 Task: Add a signature Lindsay Hall containing With gratitude and sincere wishes, Lindsay Hall to email address softage.3@softage.net and add a folder Product manuals
Action: Mouse moved to (99, 127)
Screenshot: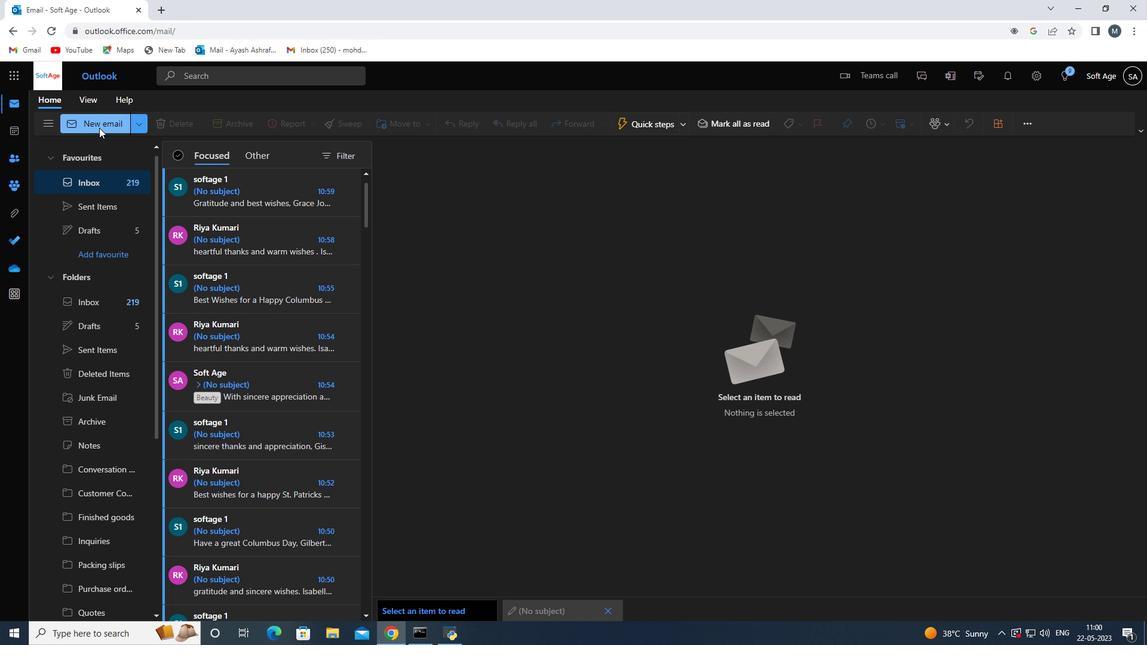 
Action: Mouse pressed left at (99, 127)
Screenshot: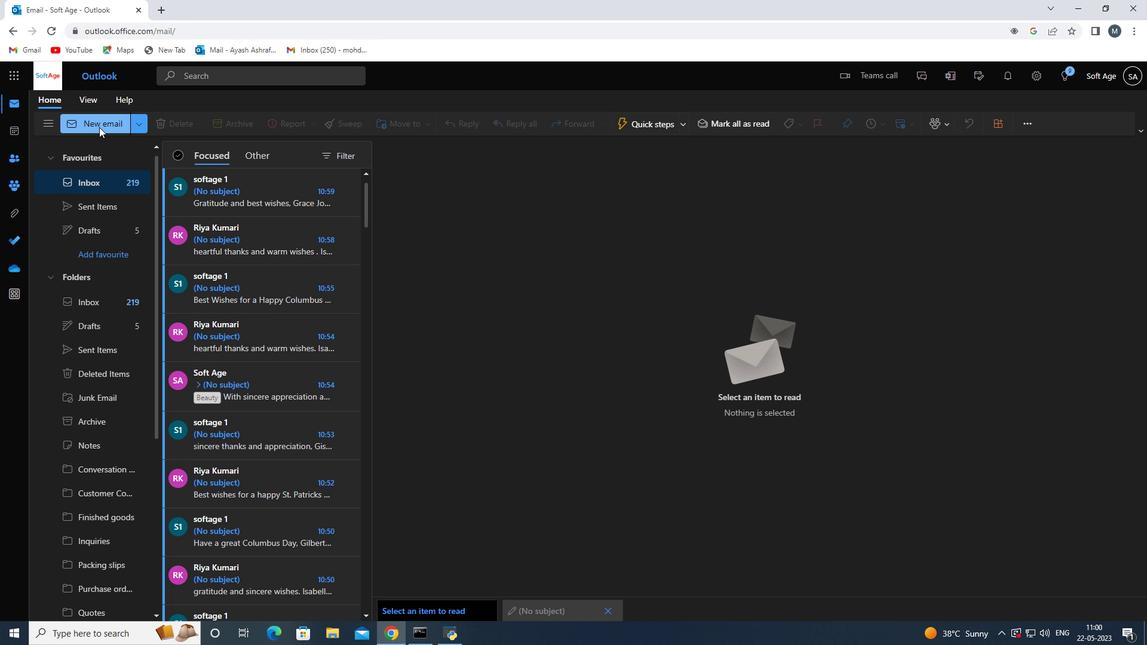 
Action: Mouse moved to (799, 130)
Screenshot: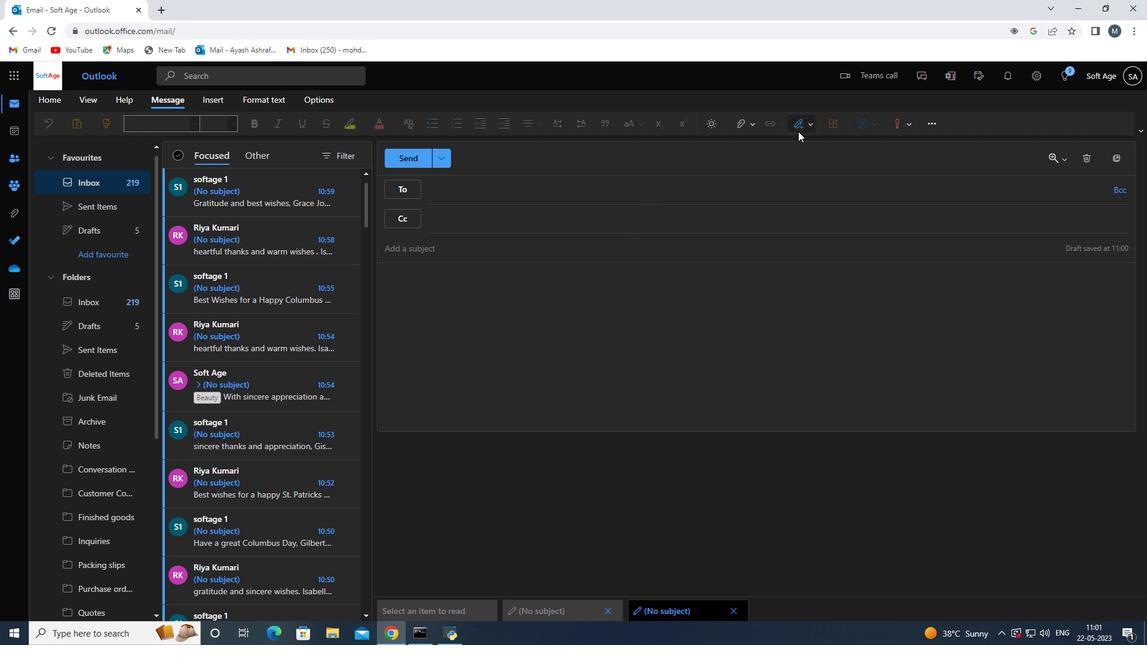 
Action: Mouse pressed left at (799, 130)
Screenshot: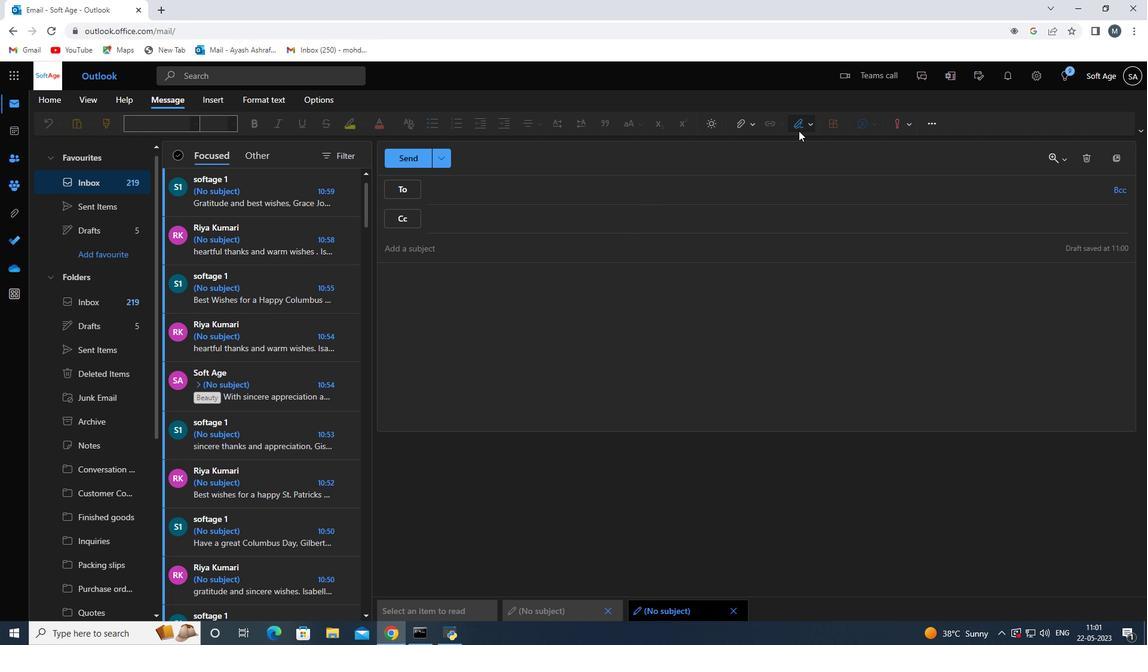 
Action: Mouse moved to (784, 169)
Screenshot: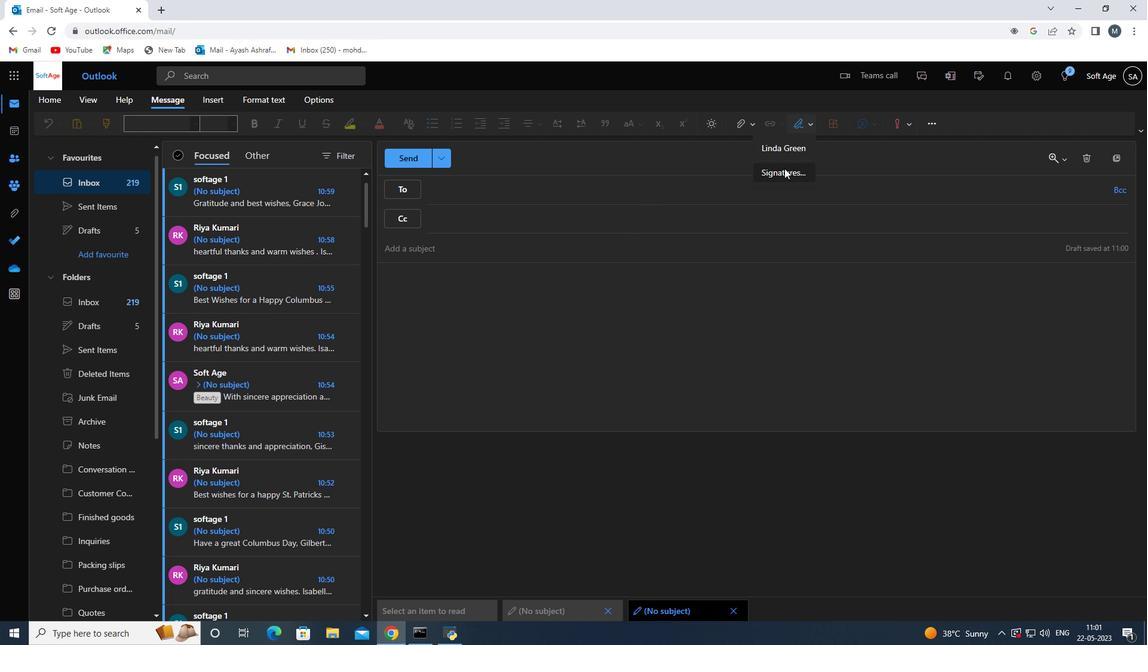 
Action: Mouse pressed left at (784, 169)
Screenshot: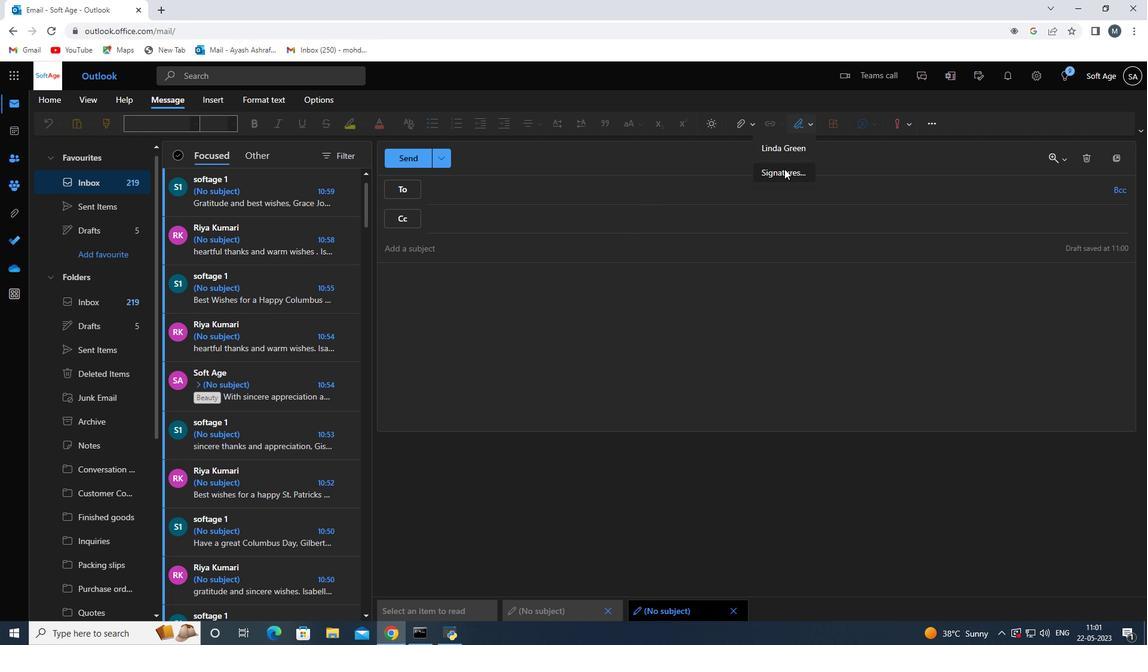 
Action: Mouse moved to (806, 218)
Screenshot: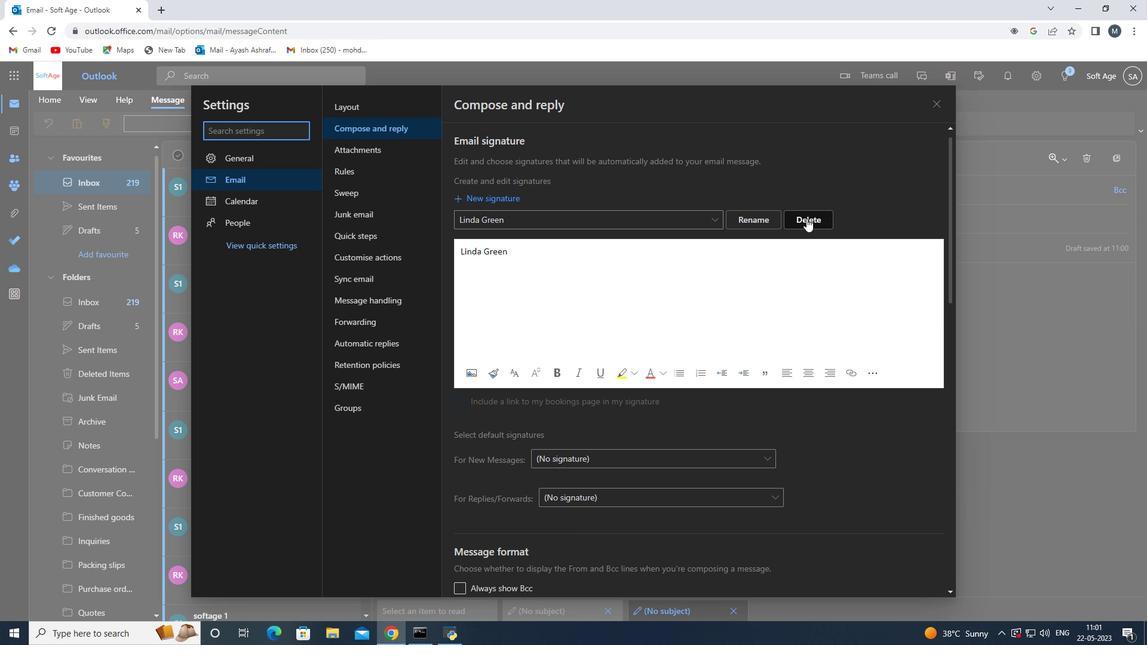 
Action: Mouse pressed left at (806, 218)
Screenshot: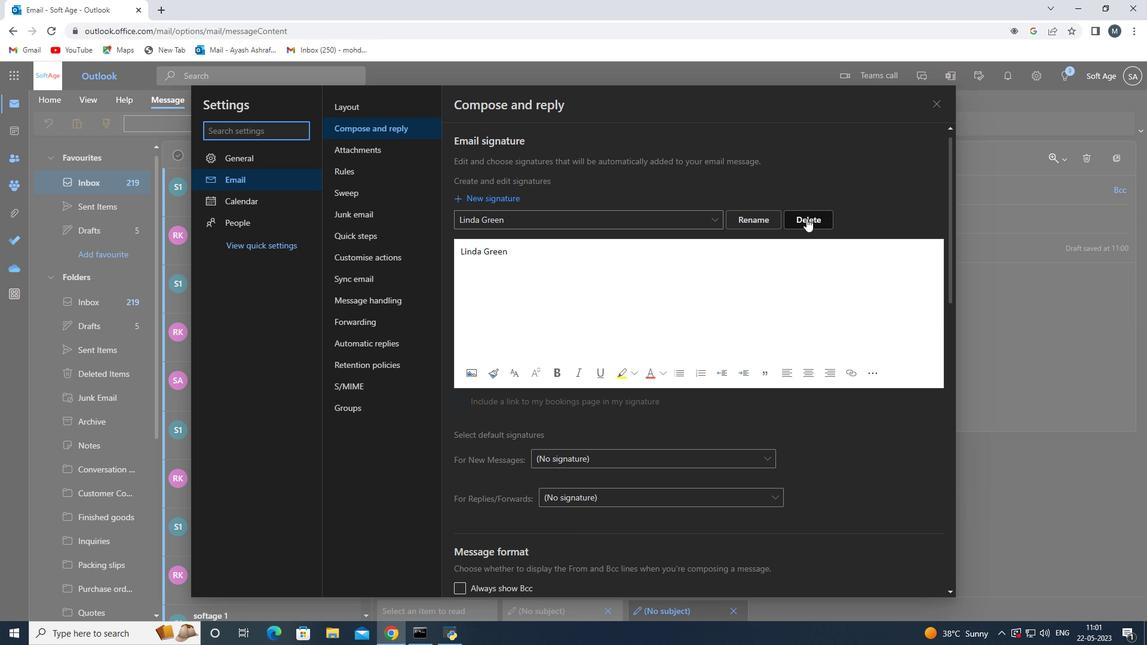 
Action: Mouse moved to (659, 216)
Screenshot: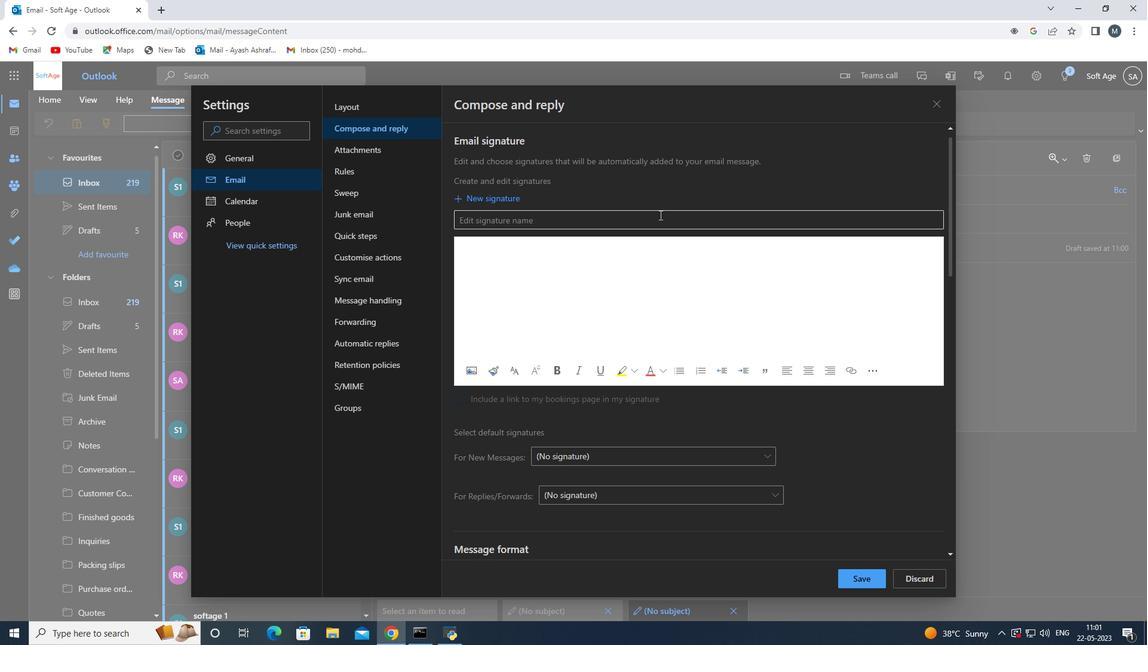 
Action: Mouse pressed left at (659, 216)
Screenshot: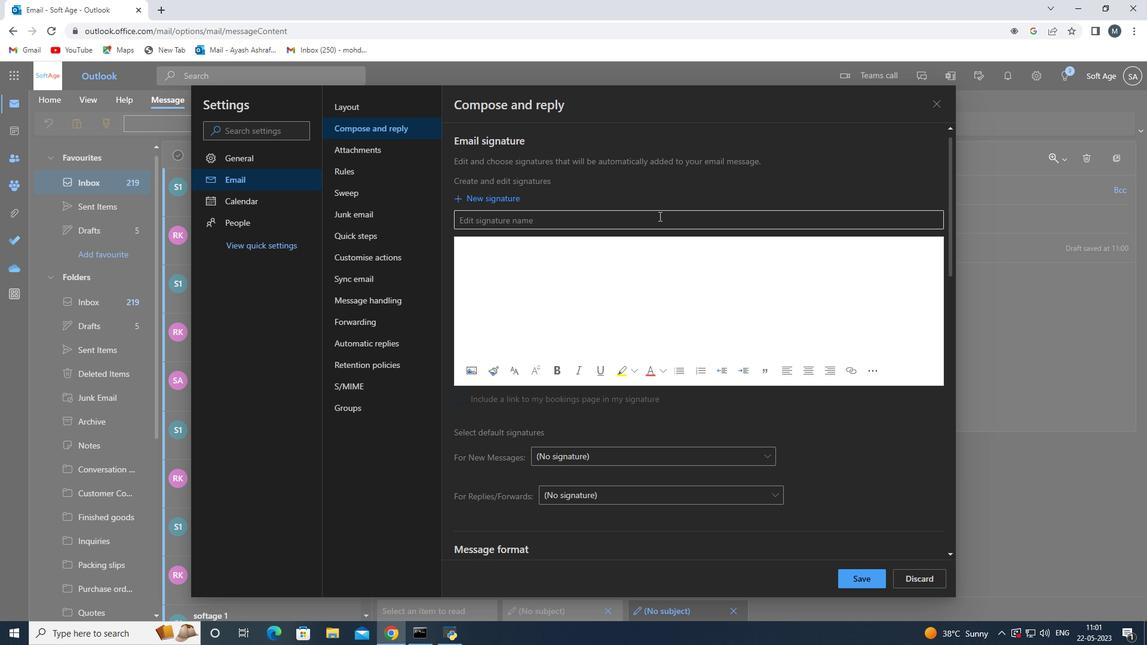 
Action: Key pressed <Key.shift>Lindsay<Key.space><Key.shift><Key.shift>Hall<Key.space>
Screenshot: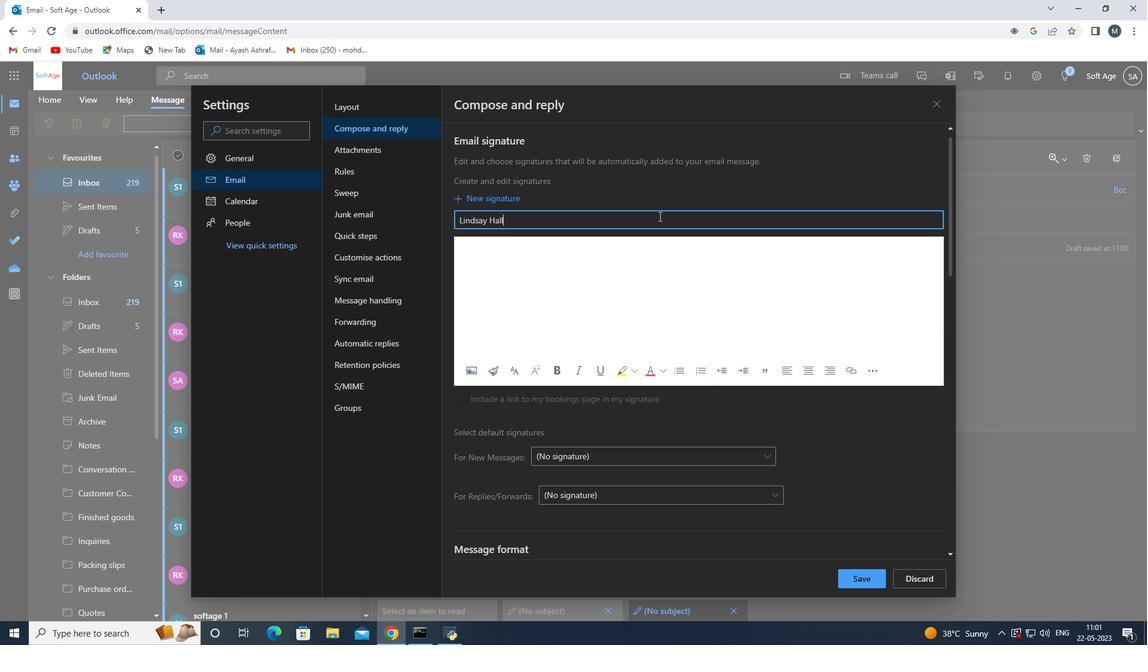 
Action: Mouse moved to (563, 270)
Screenshot: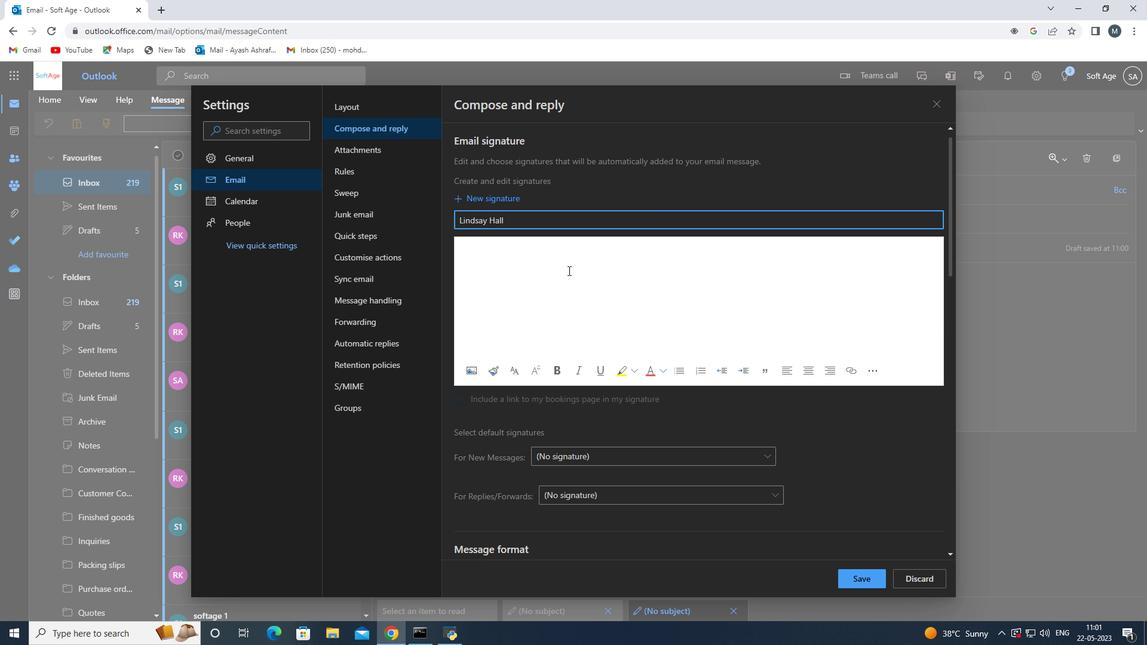 
Action: Mouse pressed left at (563, 270)
Screenshot: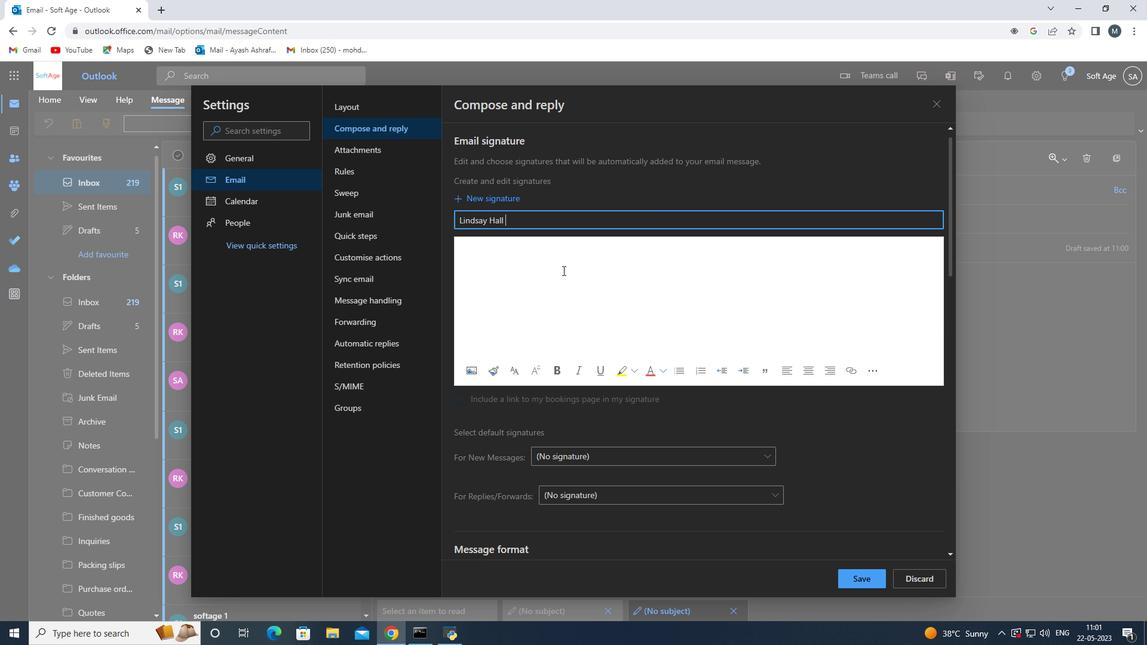 
Action: Mouse moved to (562, 270)
Screenshot: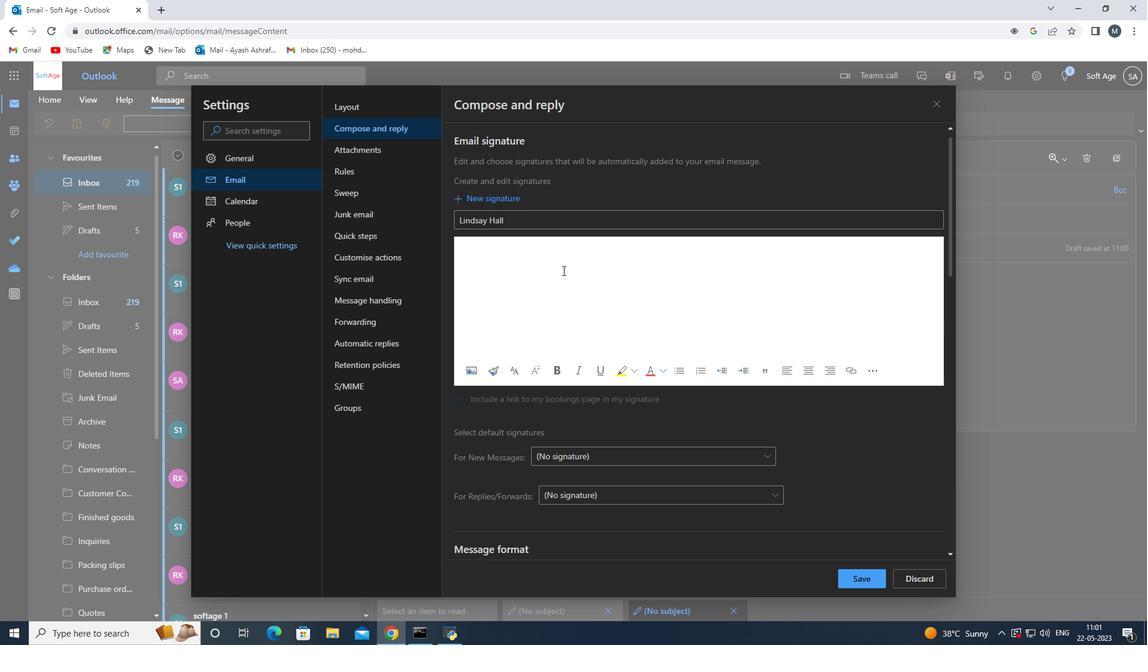 
Action: Key pressed <Key.shift>Lindsay<Key.space><Key.shift>Hall
Screenshot: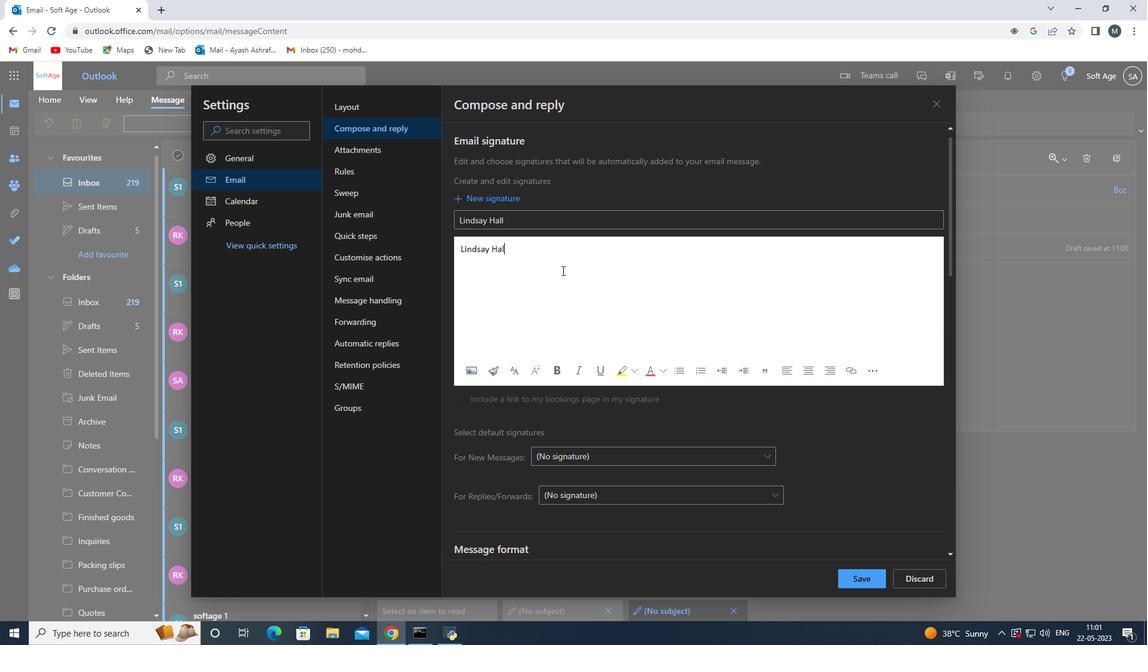 
Action: Mouse moved to (849, 571)
Screenshot: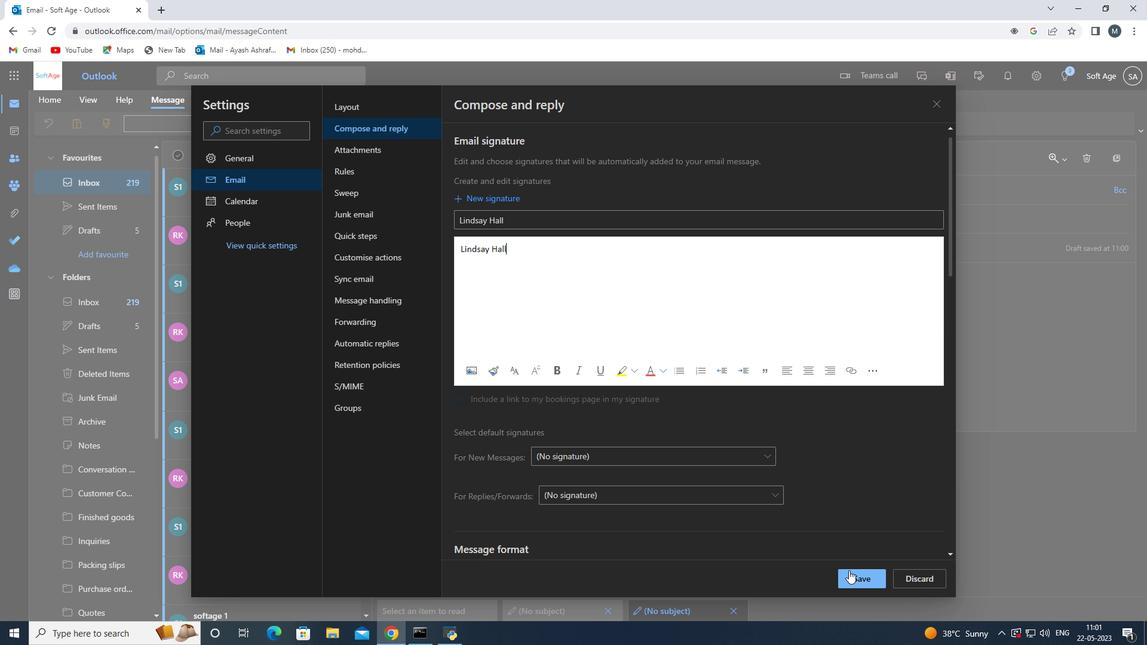 
Action: Mouse pressed left at (849, 571)
Screenshot: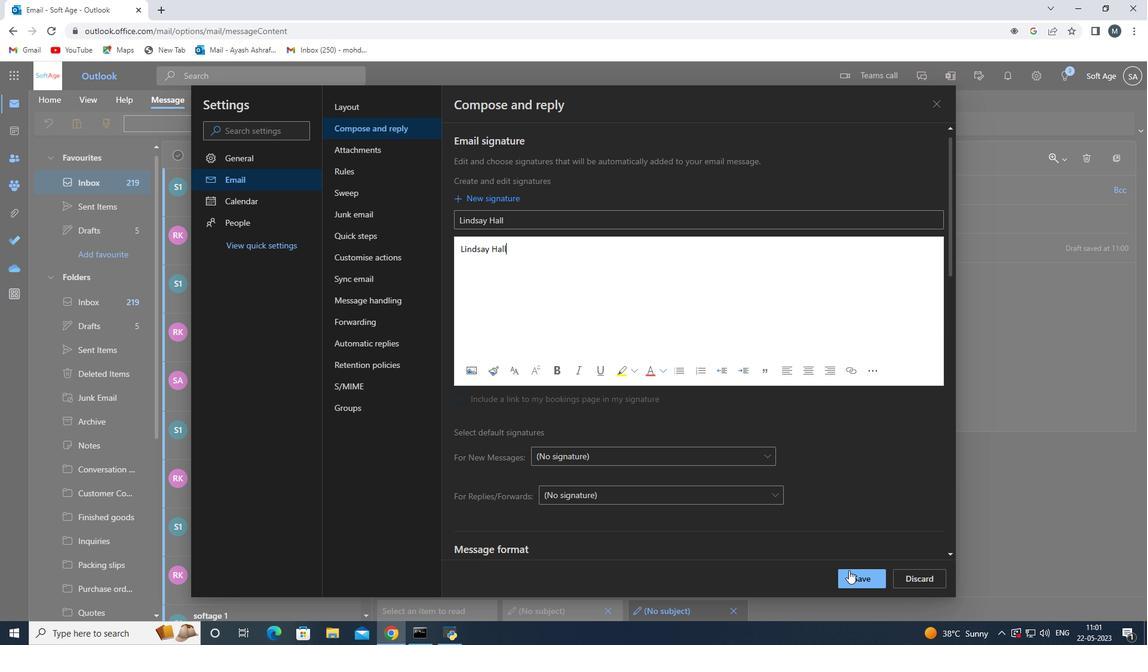
Action: Mouse moved to (938, 106)
Screenshot: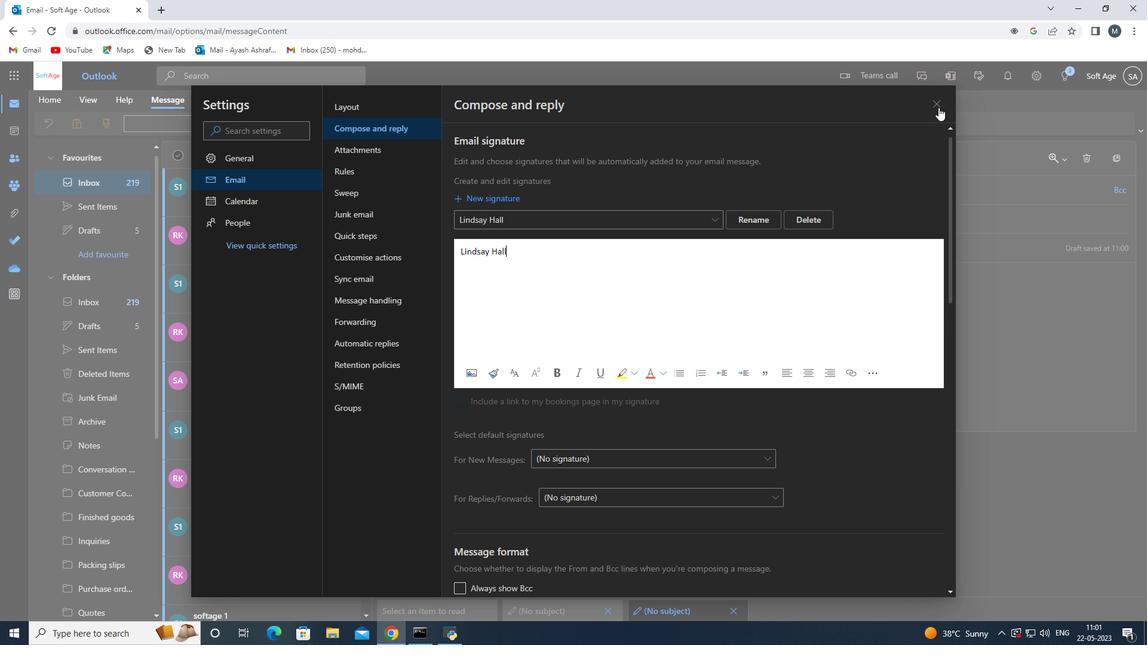 
Action: Mouse pressed left at (938, 106)
Screenshot: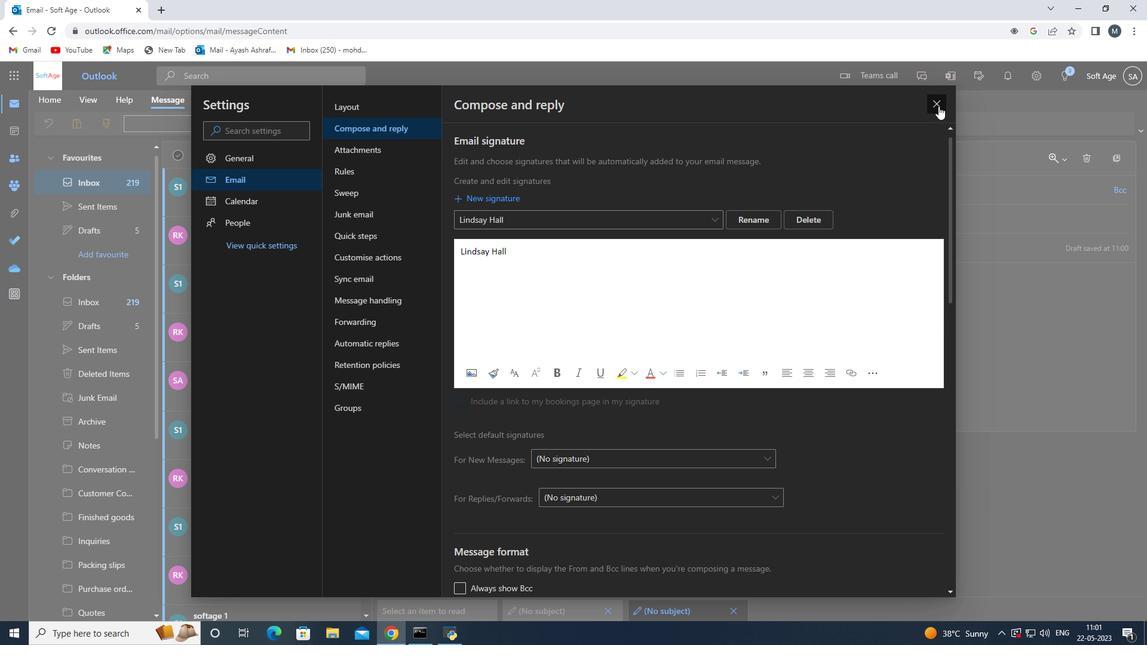 
Action: Mouse moved to (450, 282)
Screenshot: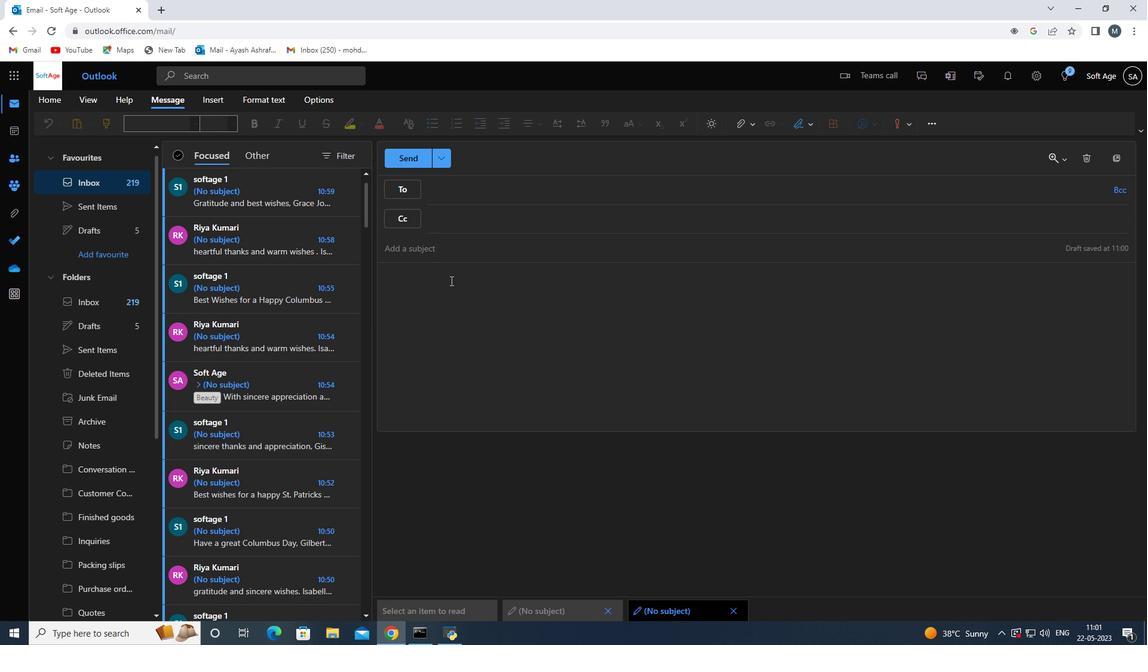 
Action: Mouse pressed left at (450, 282)
Screenshot: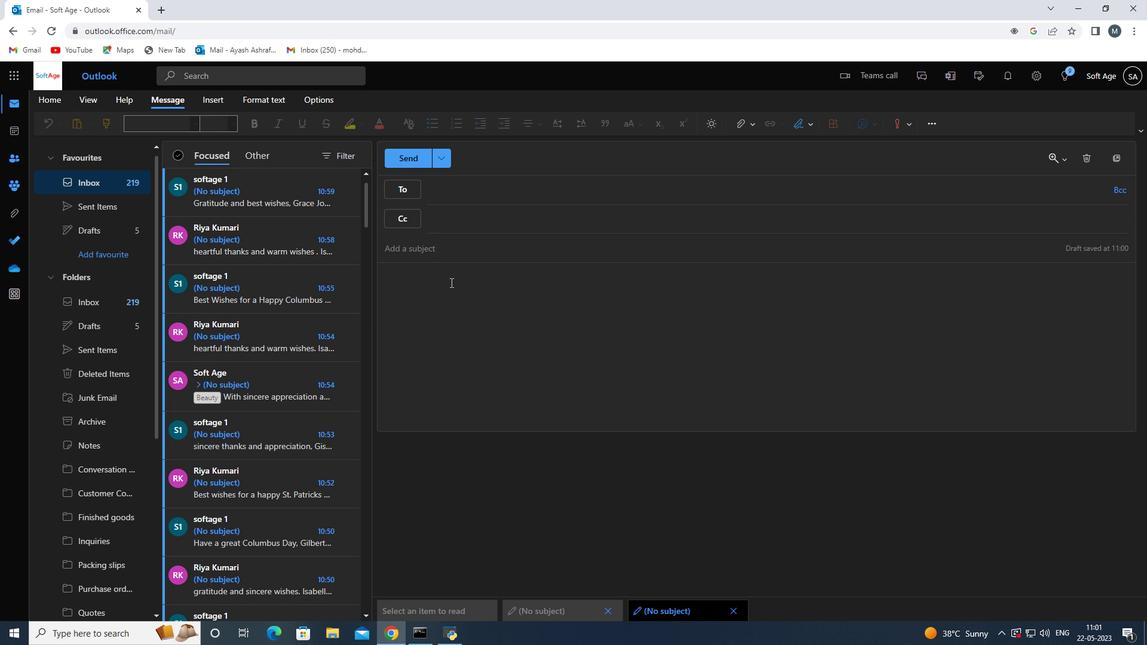 
Action: Key pressed <Key.shift>With<Key.space>gratiti<Key.backspace>ude<Key.space>and<Key.space>sincere<Key.space>wishes<Key.space>
Screenshot: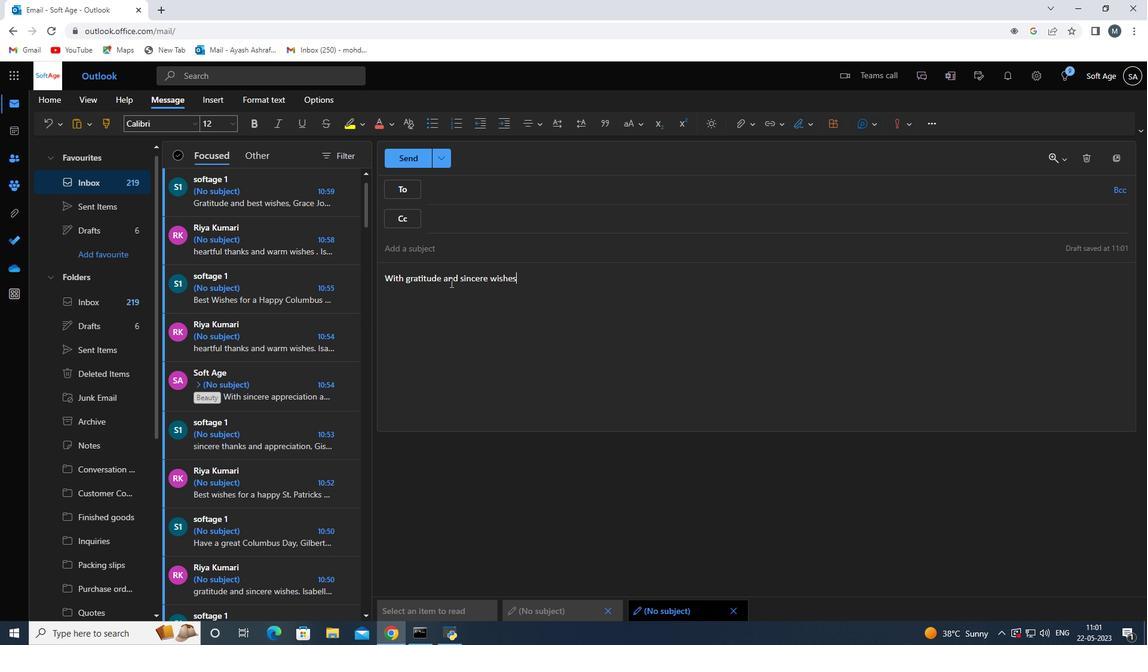 
Action: Mouse moved to (574, 313)
Screenshot: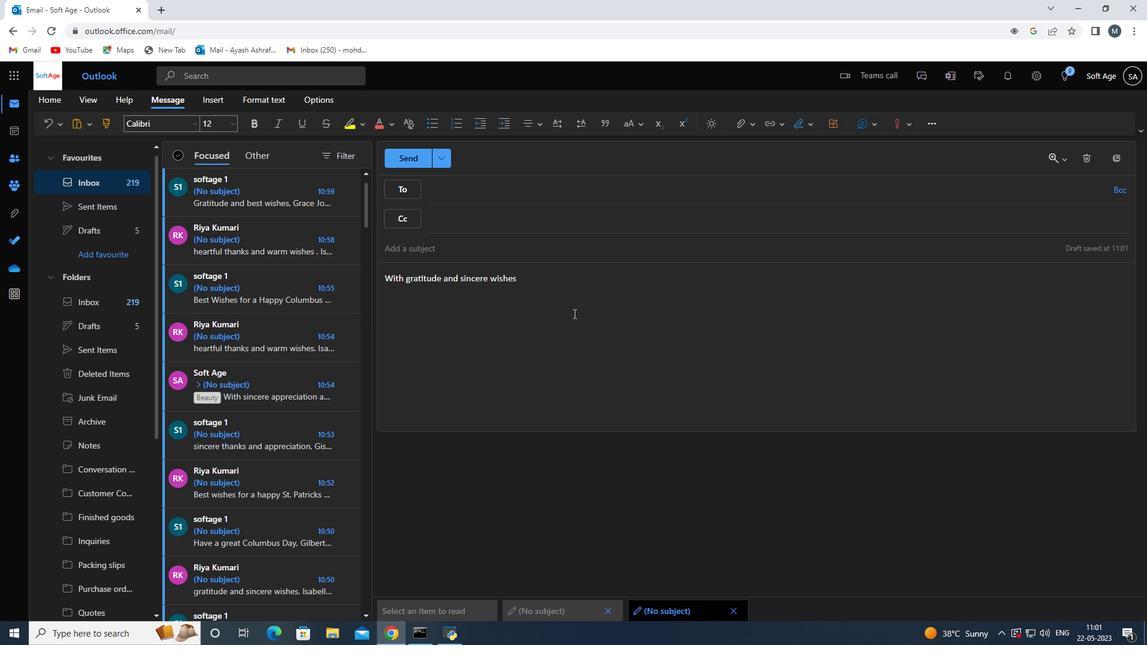
Action: Key pressed <Key.enter>
Screenshot: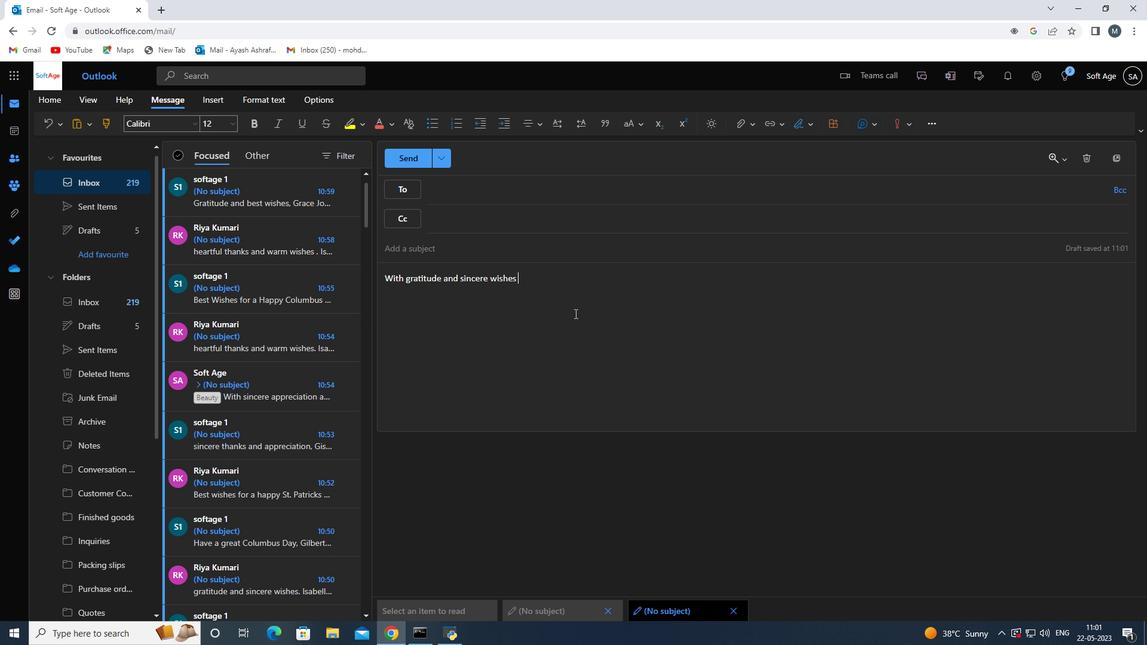 
Action: Mouse moved to (802, 128)
Screenshot: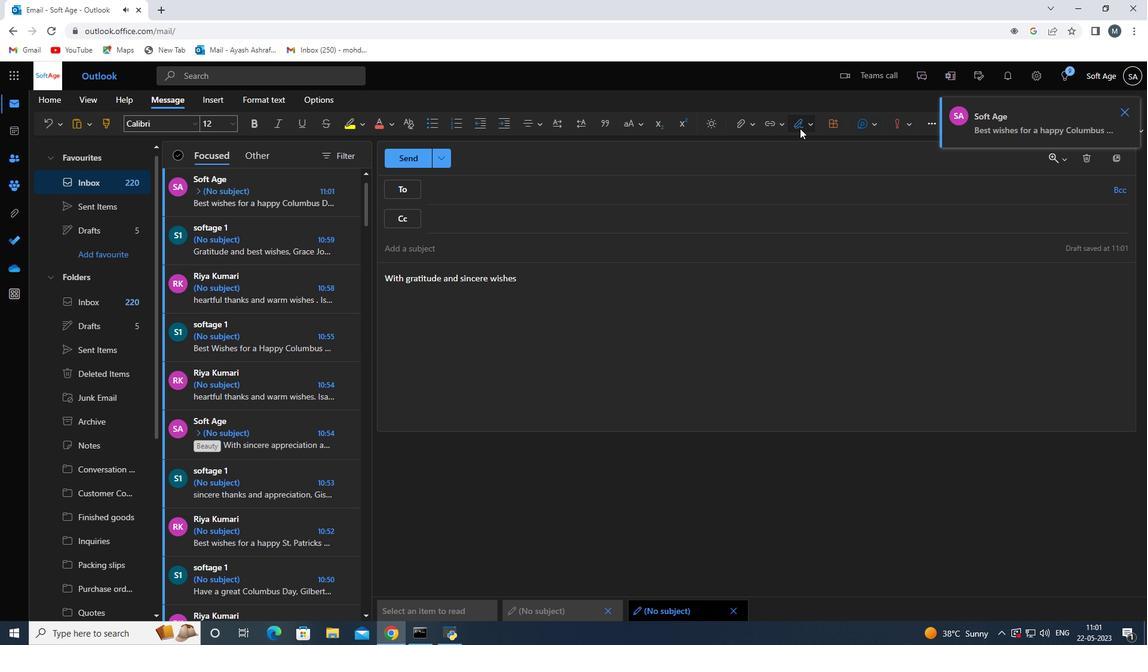 
Action: Mouse pressed left at (802, 128)
Screenshot: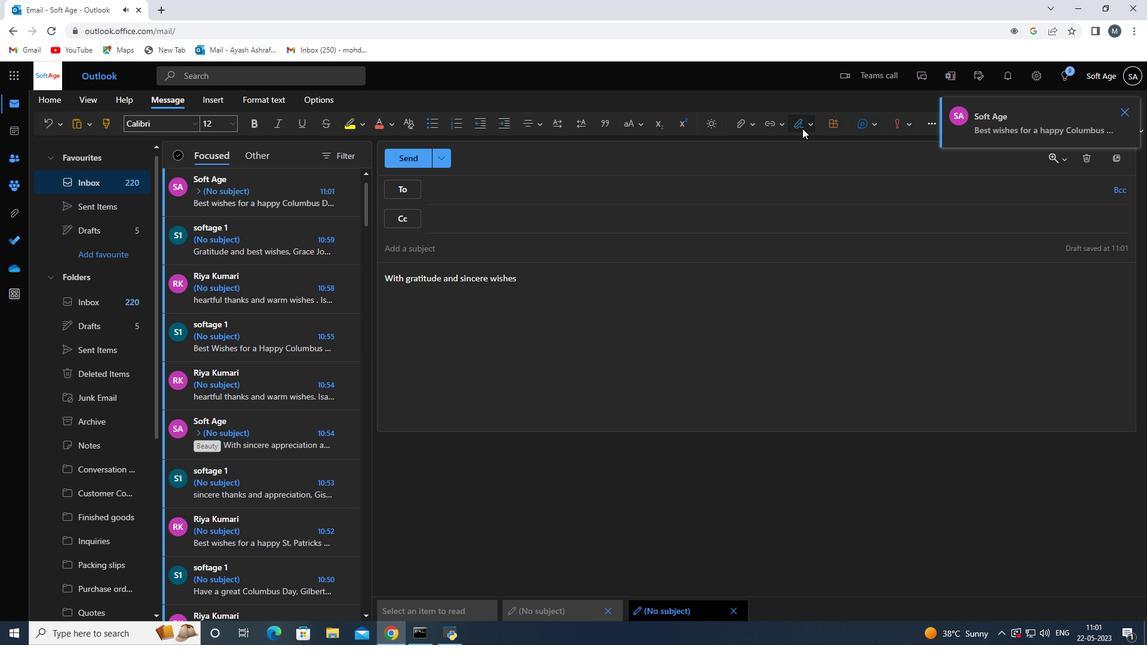 
Action: Mouse moved to (788, 147)
Screenshot: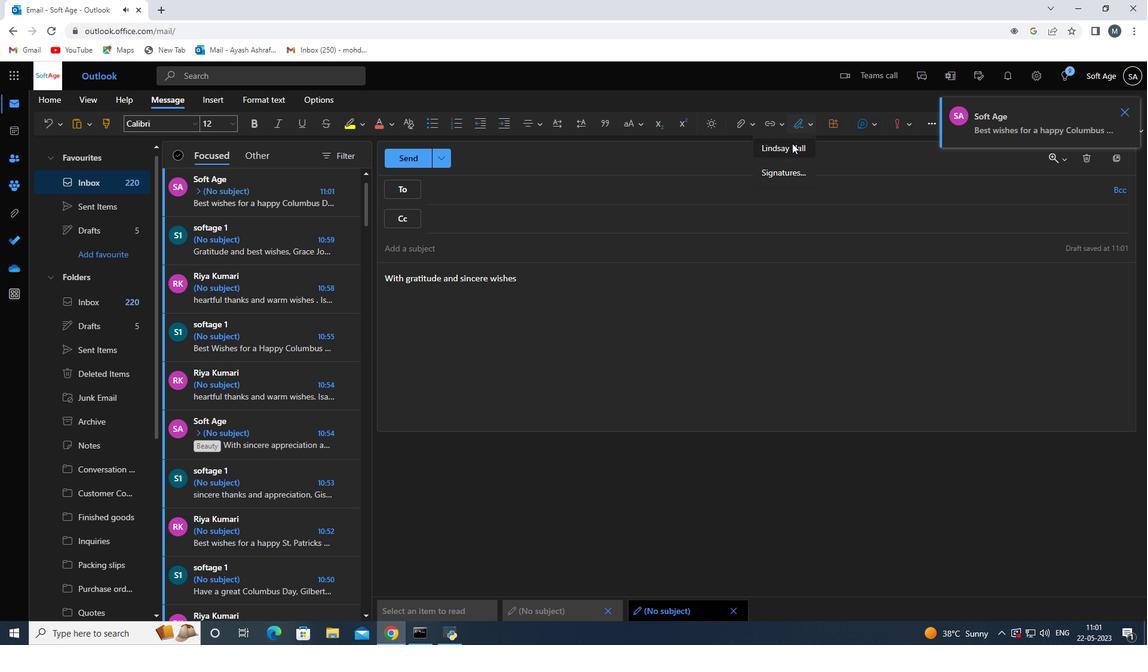 
Action: Mouse pressed left at (788, 147)
Screenshot: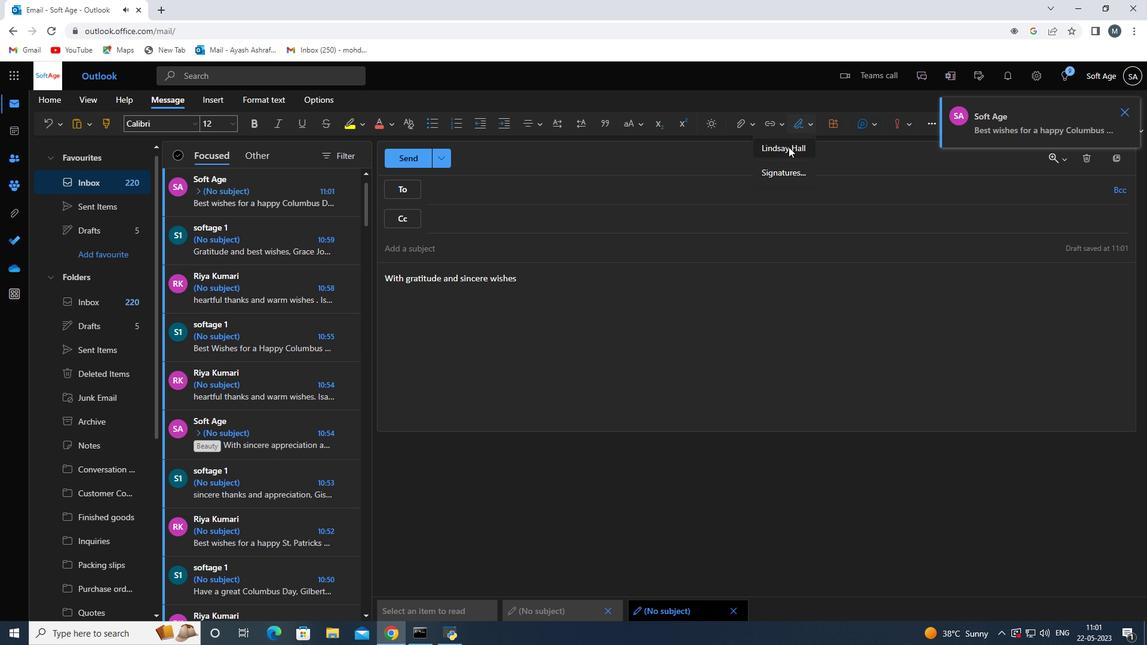 
Action: Mouse moved to (488, 190)
Screenshot: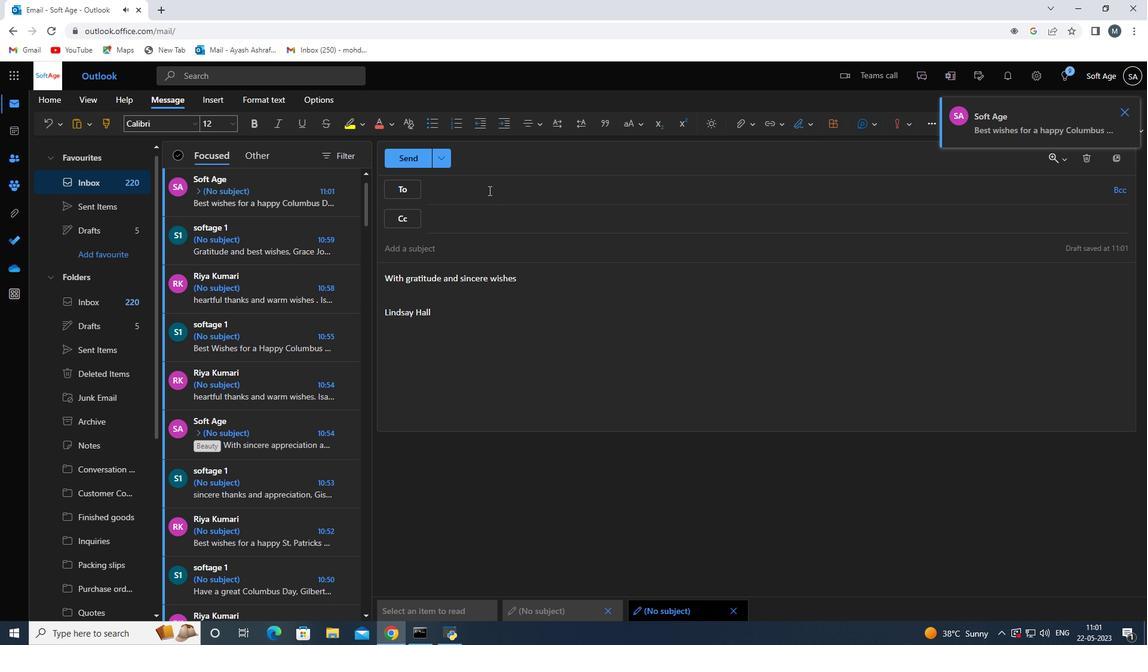 
Action: Mouse pressed left at (488, 190)
Screenshot: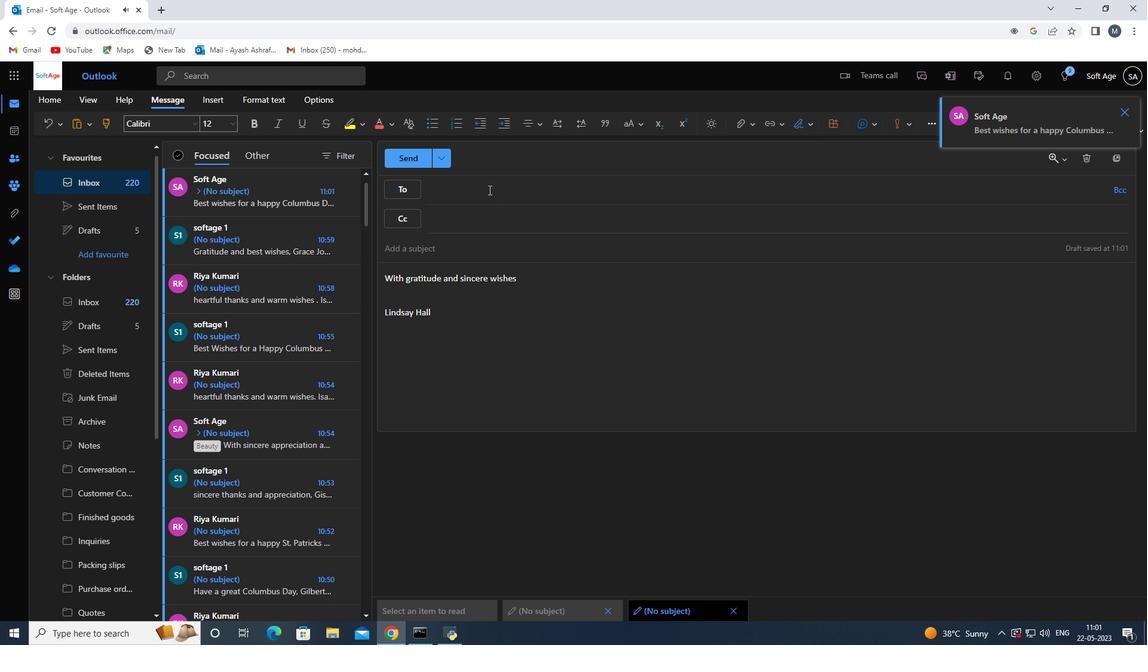 
Action: Key pressed softage.3<Key.shift>@softage.m<Key.backspace>net
Screenshot: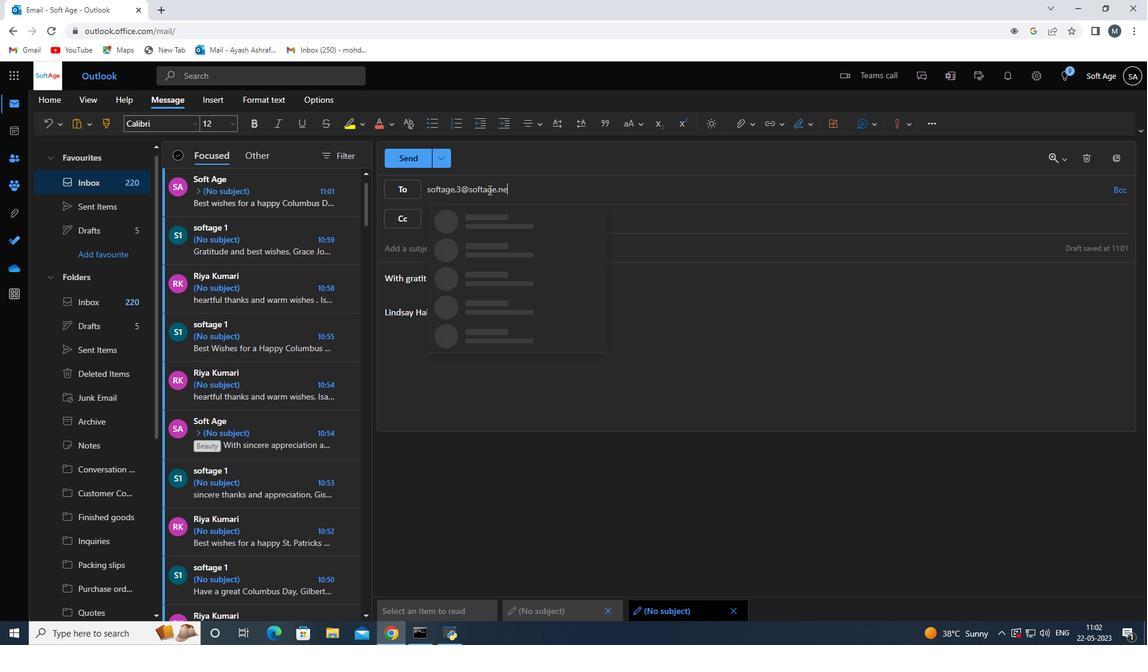 
Action: Mouse moved to (531, 227)
Screenshot: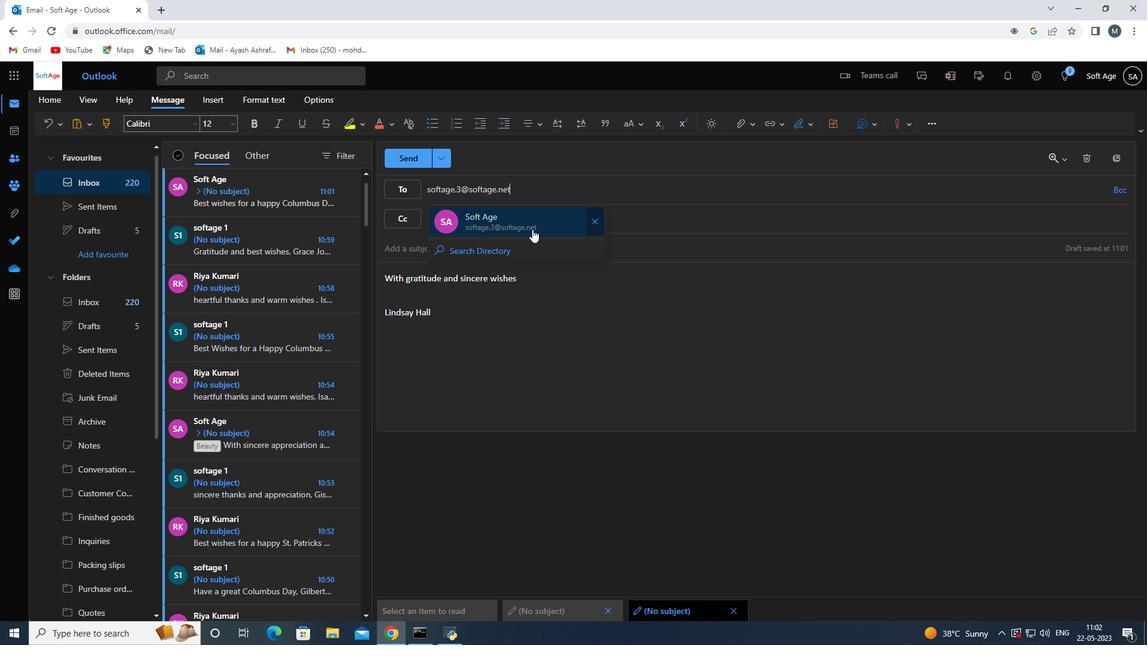 
Action: Mouse pressed left at (531, 227)
Screenshot: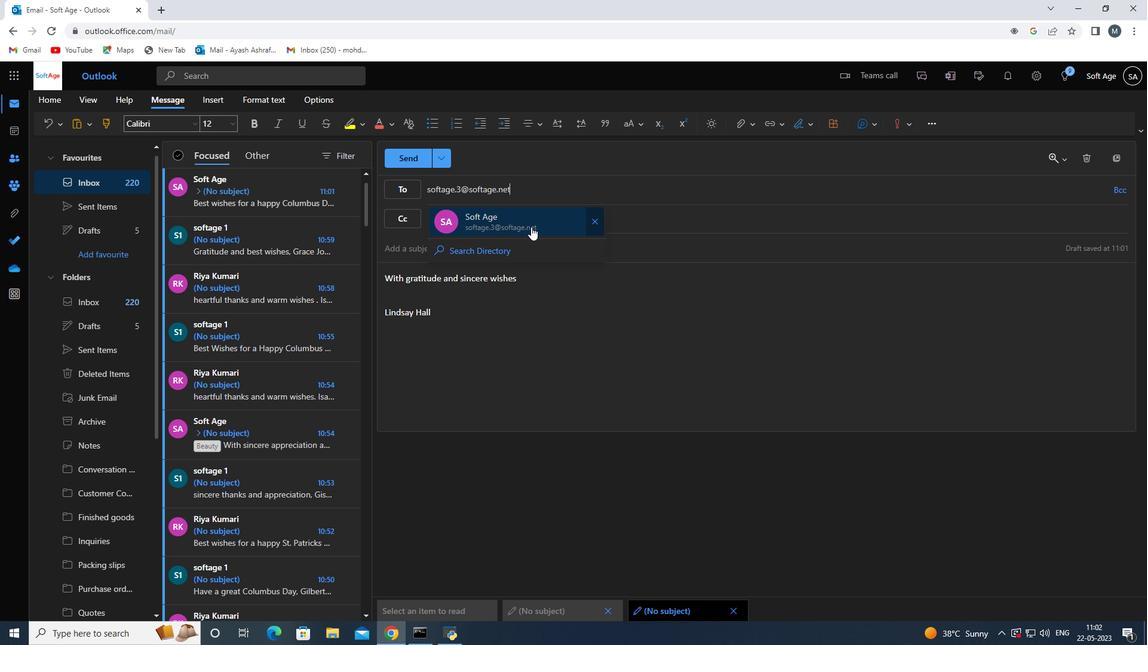 
Action: Mouse moved to (91, 493)
Screenshot: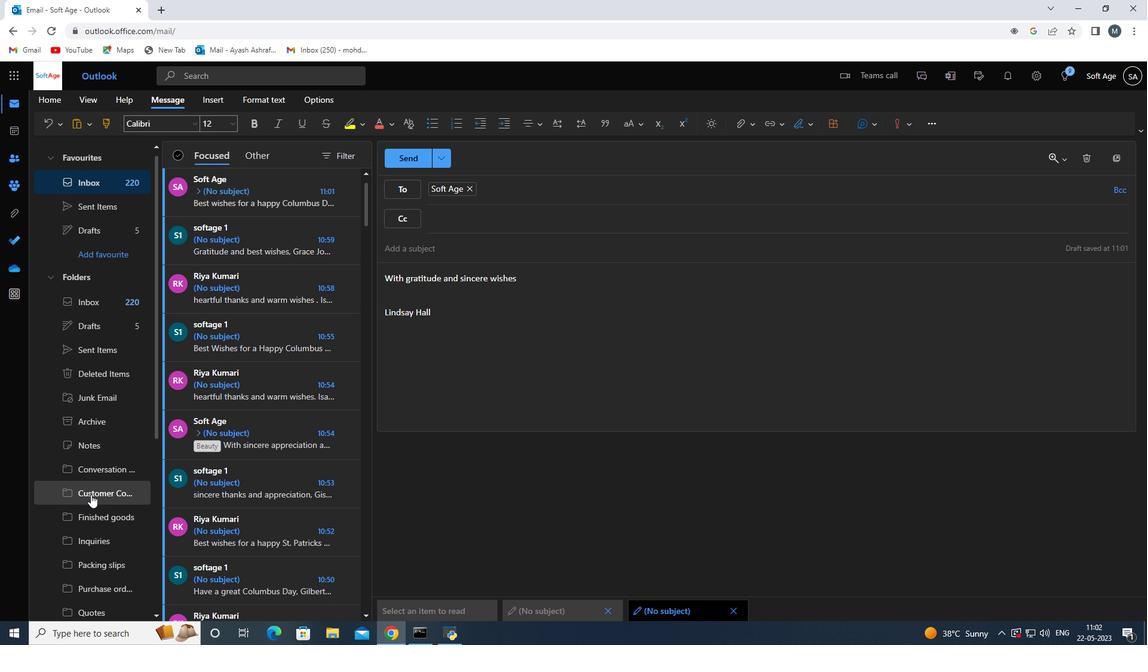 
Action: Mouse scrolled (91, 493) with delta (0, 0)
Screenshot: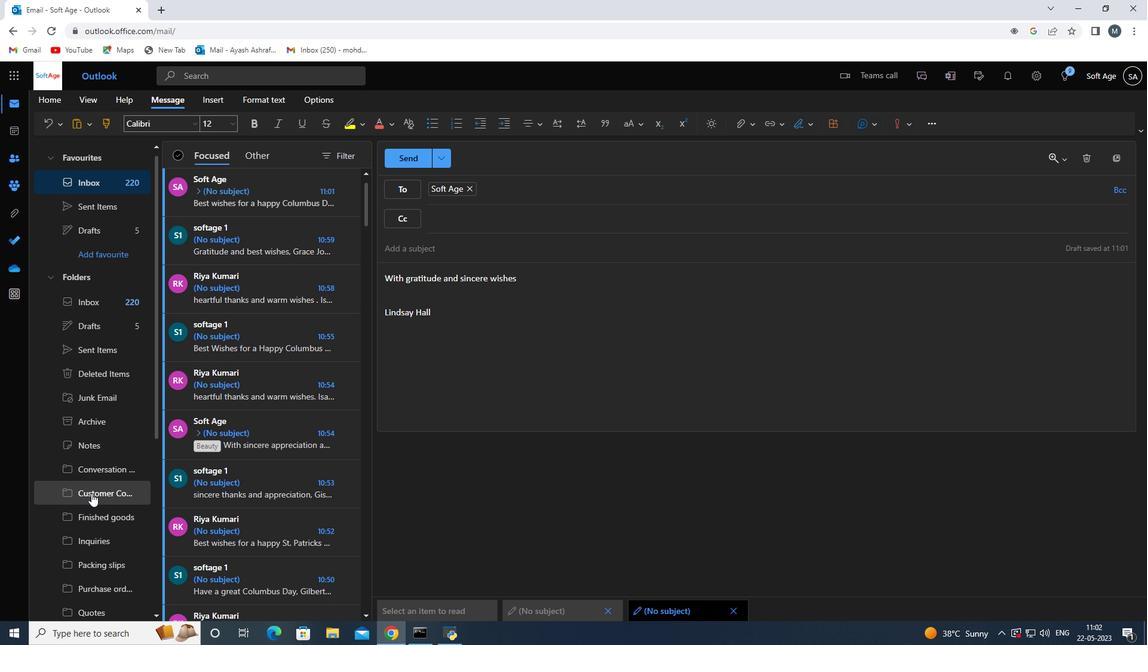 
Action: Mouse scrolled (91, 493) with delta (0, 0)
Screenshot: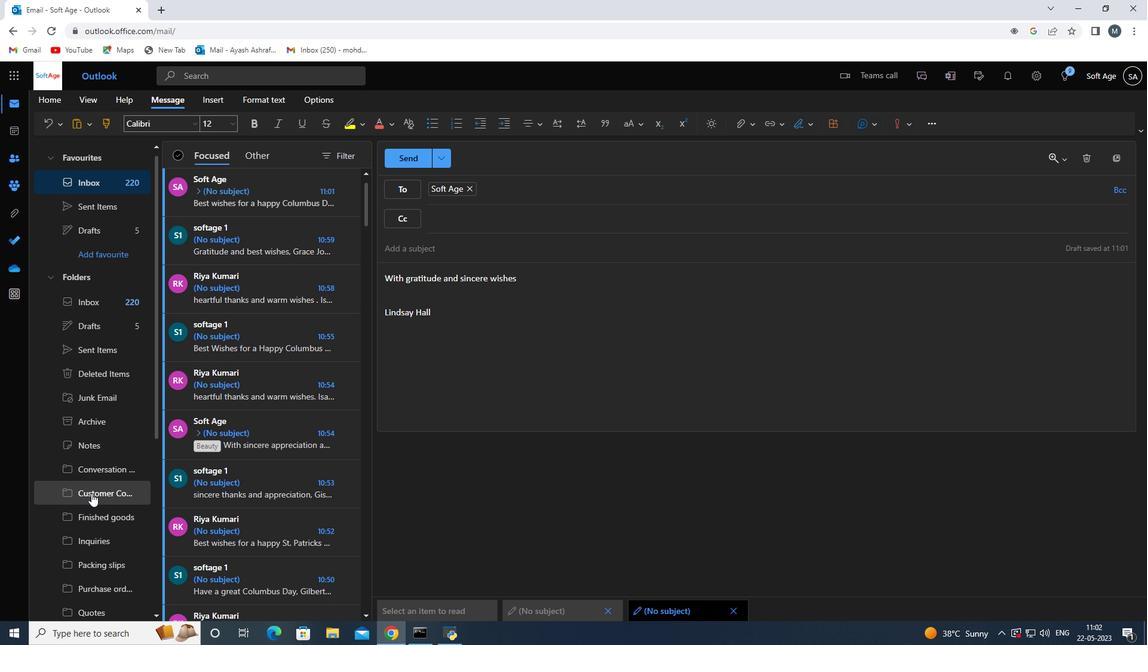 
Action: Mouse moved to (91, 494)
Screenshot: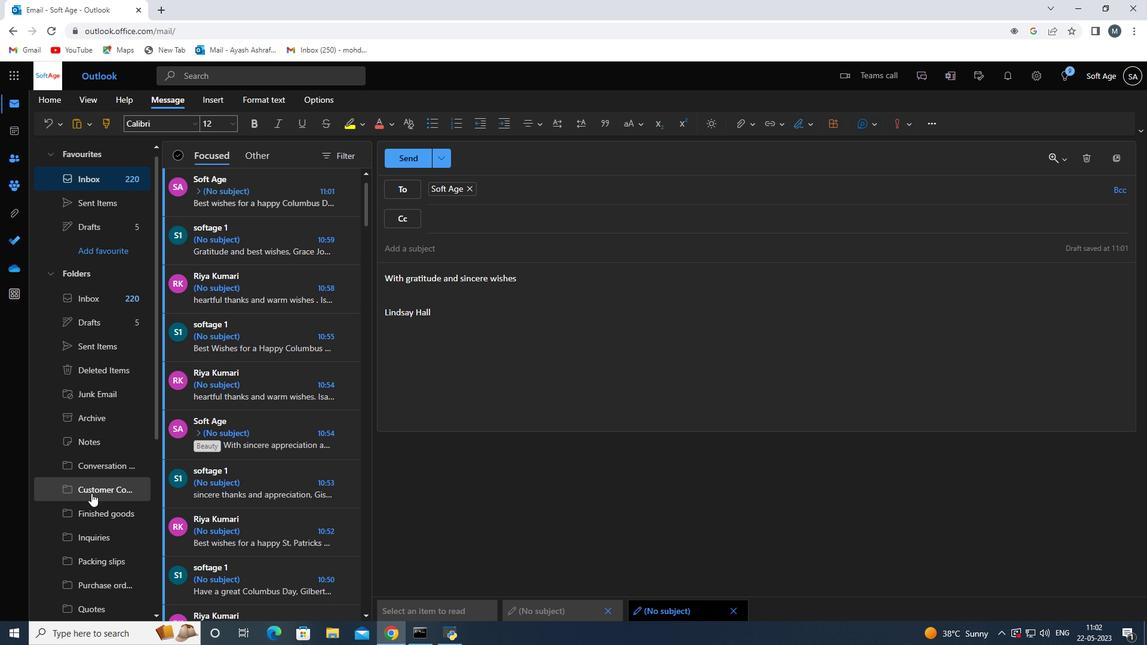 
Action: Mouse scrolled (91, 493) with delta (0, 0)
Screenshot: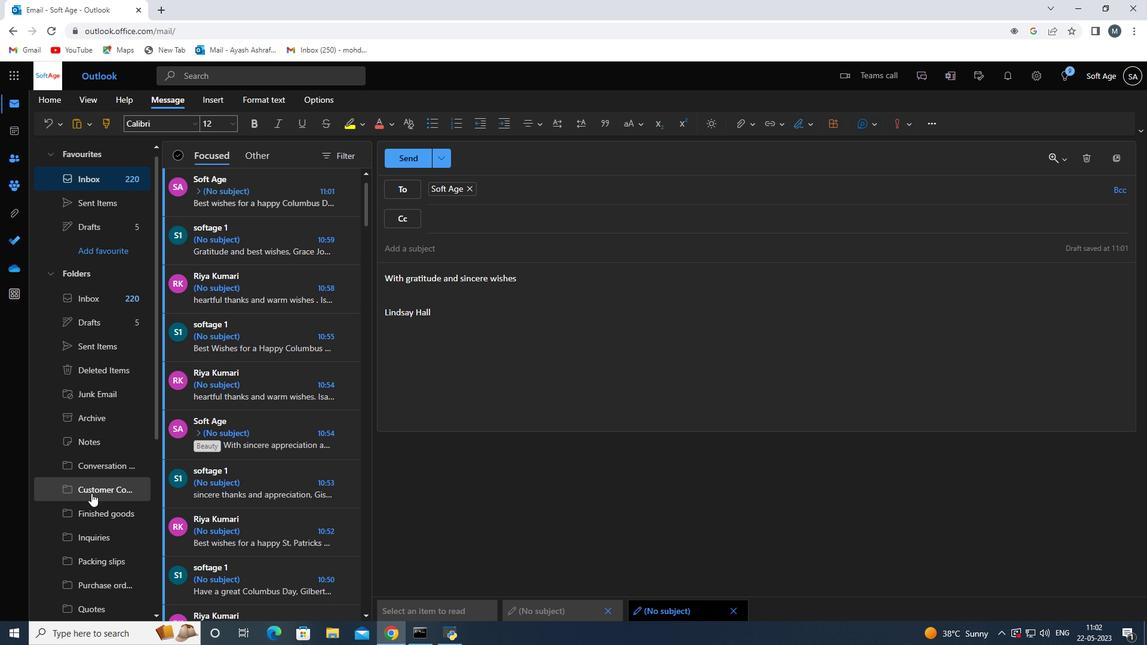 
Action: Mouse moved to (91, 494)
Screenshot: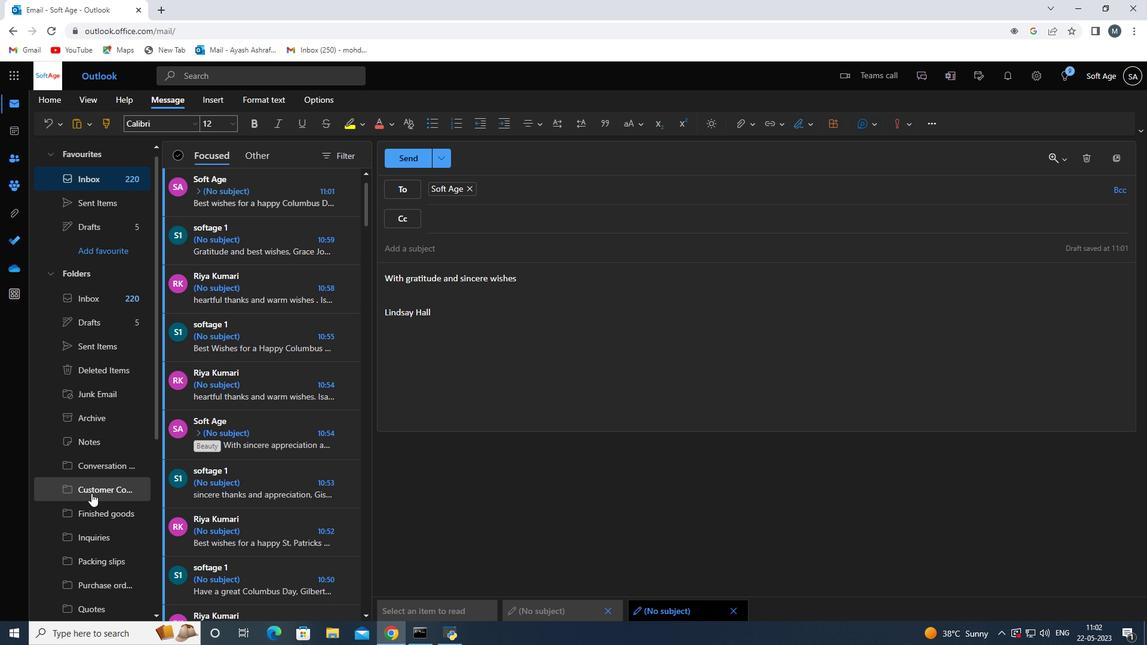 
Action: Mouse scrolled (91, 493) with delta (0, 0)
Screenshot: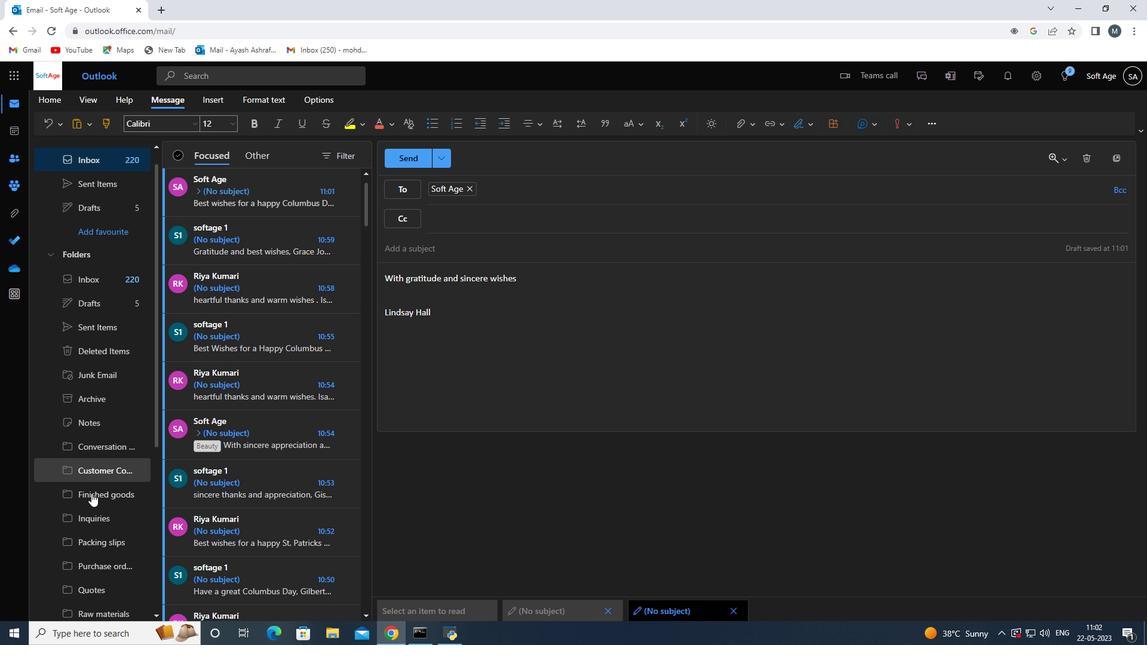 
Action: Mouse moved to (92, 495)
Screenshot: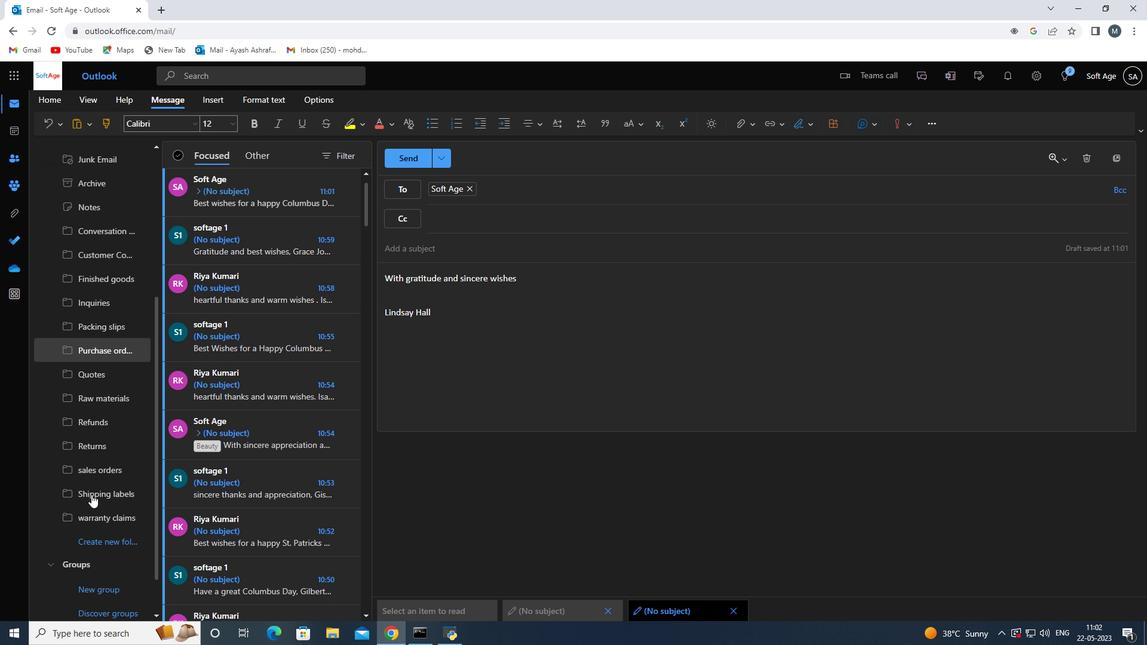 
Action: Mouse scrolled (92, 494) with delta (0, 0)
Screenshot: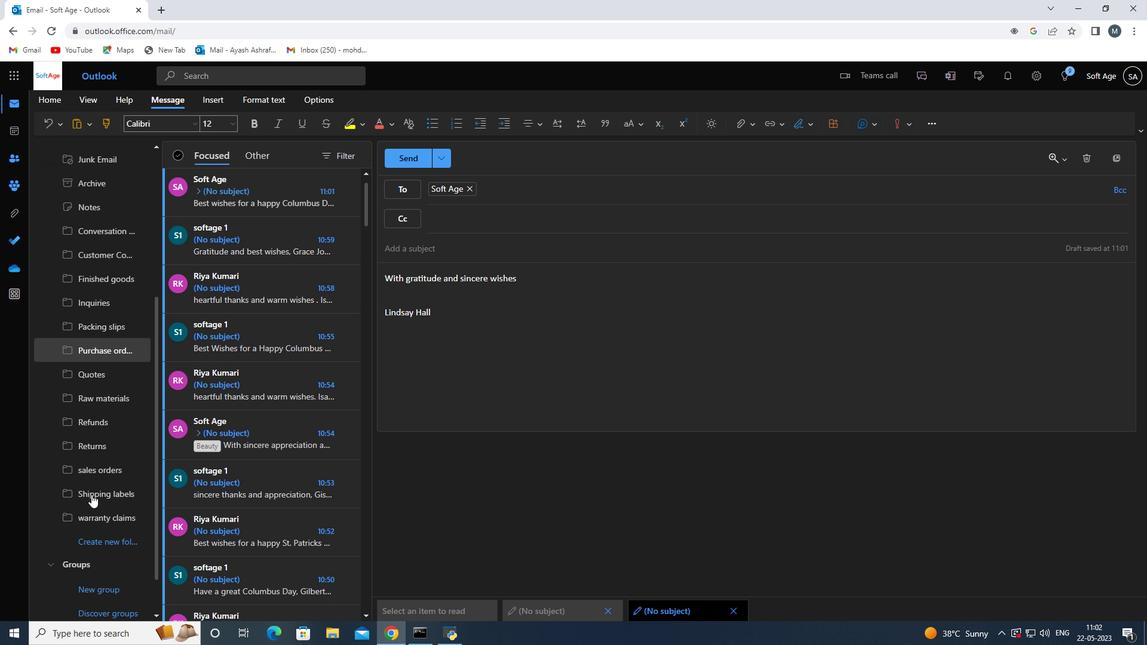 
Action: Mouse moved to (93, 496)
Screenshot: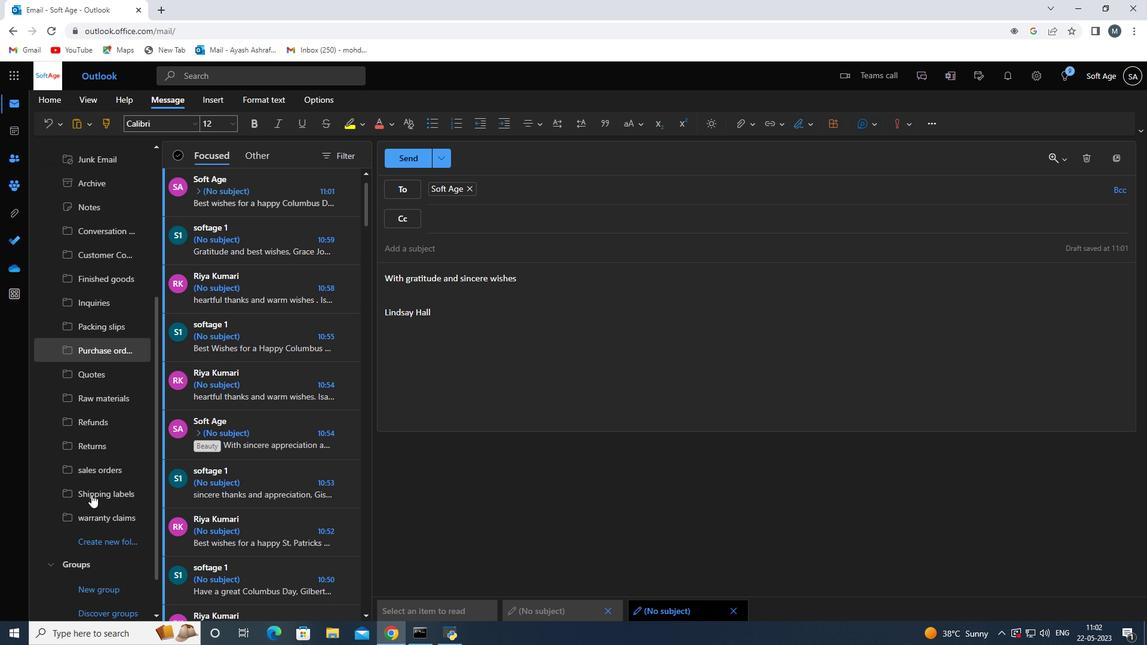 
Action: Mouse scrolled (93, 496) with delta (0, 0)
Screenshot: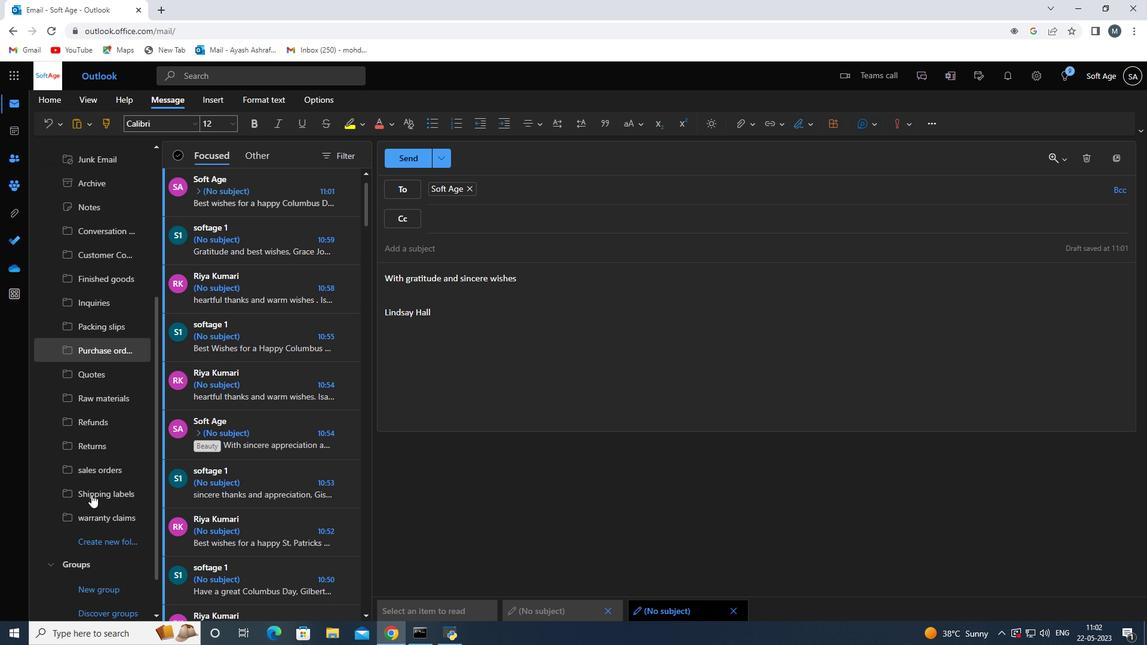 
Action: Mouse moved to (99, 499)
Screenshot: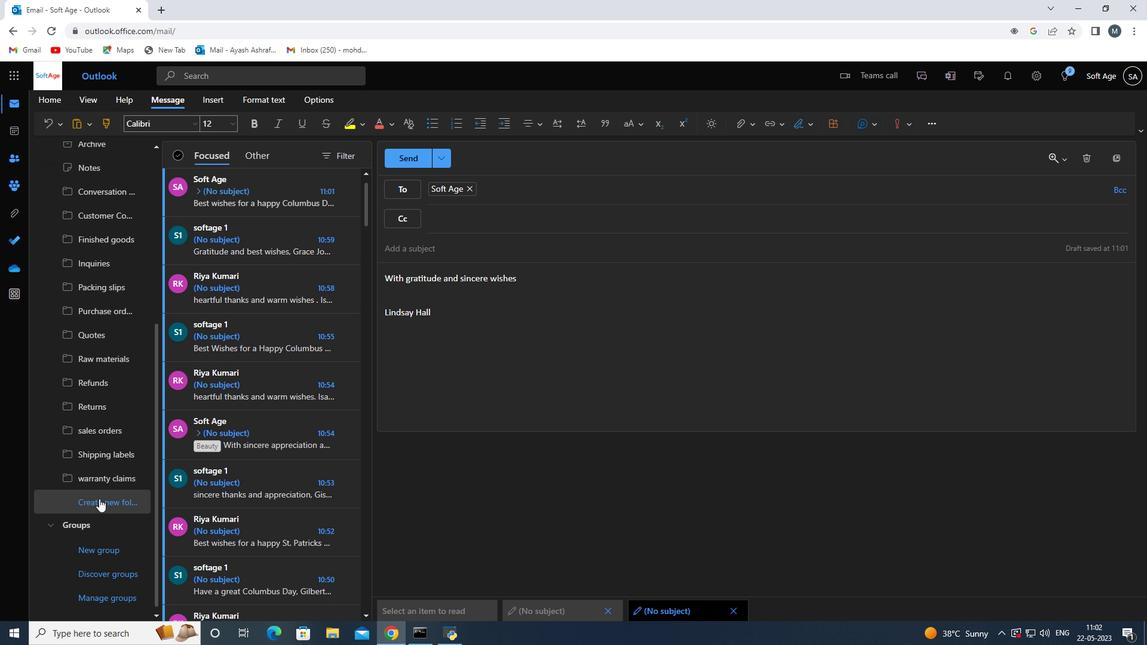 
Action: Mouse pressed left at (99, 499)
Screenshot: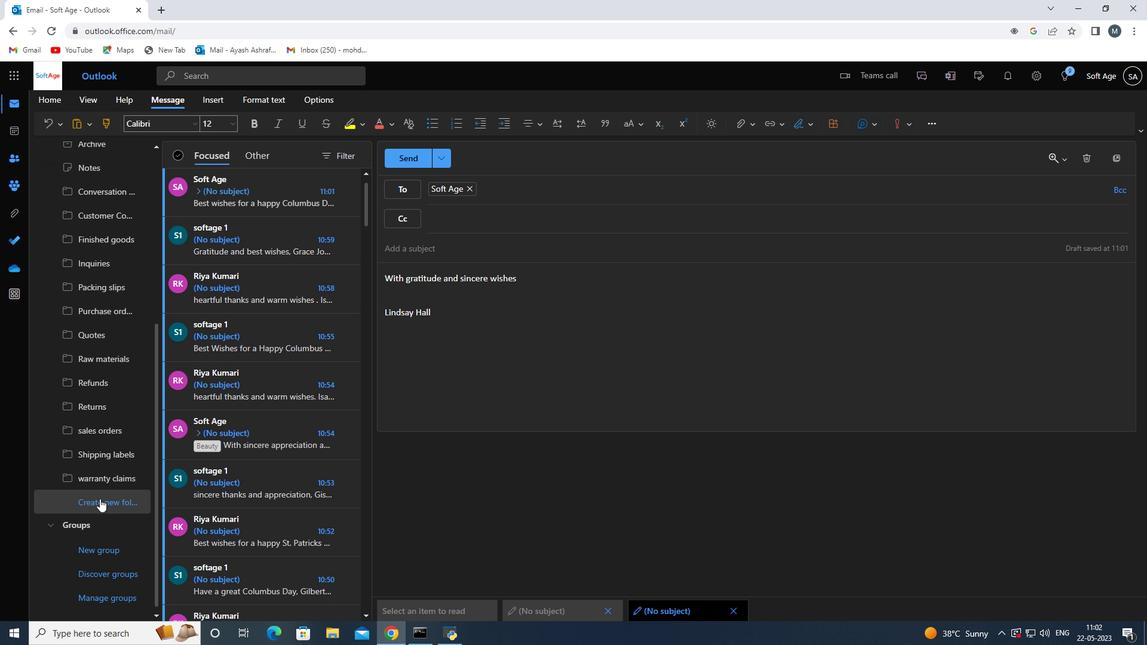 
Action: Mouse moved to (99, 500)
Screenshot: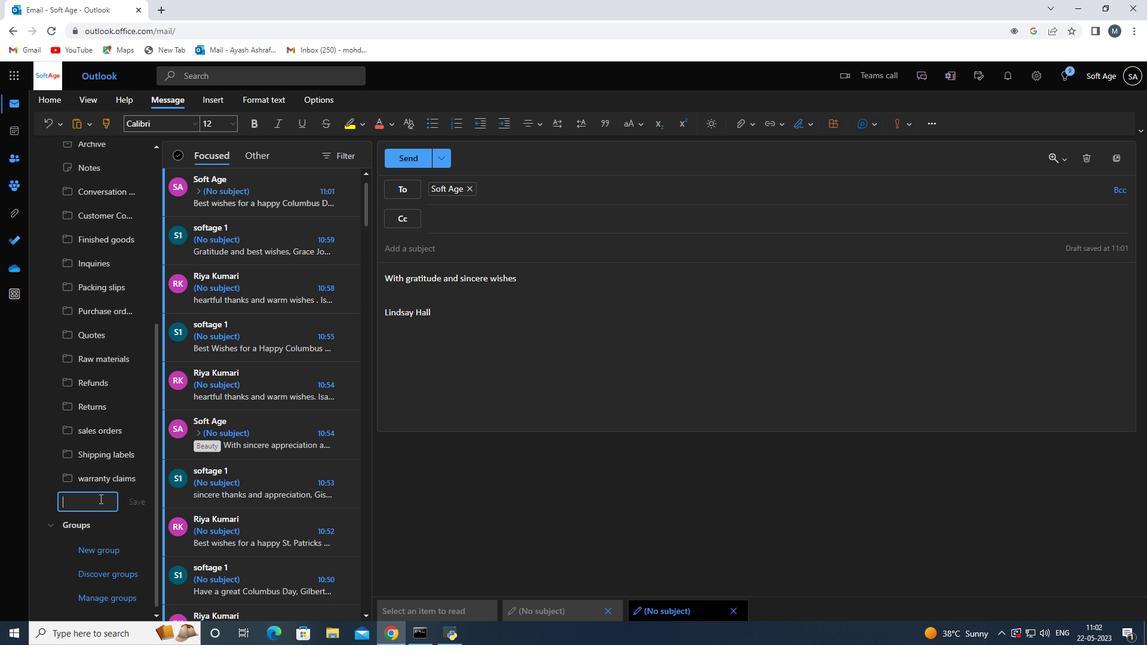 
Action: Mouse pressed left at (99, 500)
Screenshot: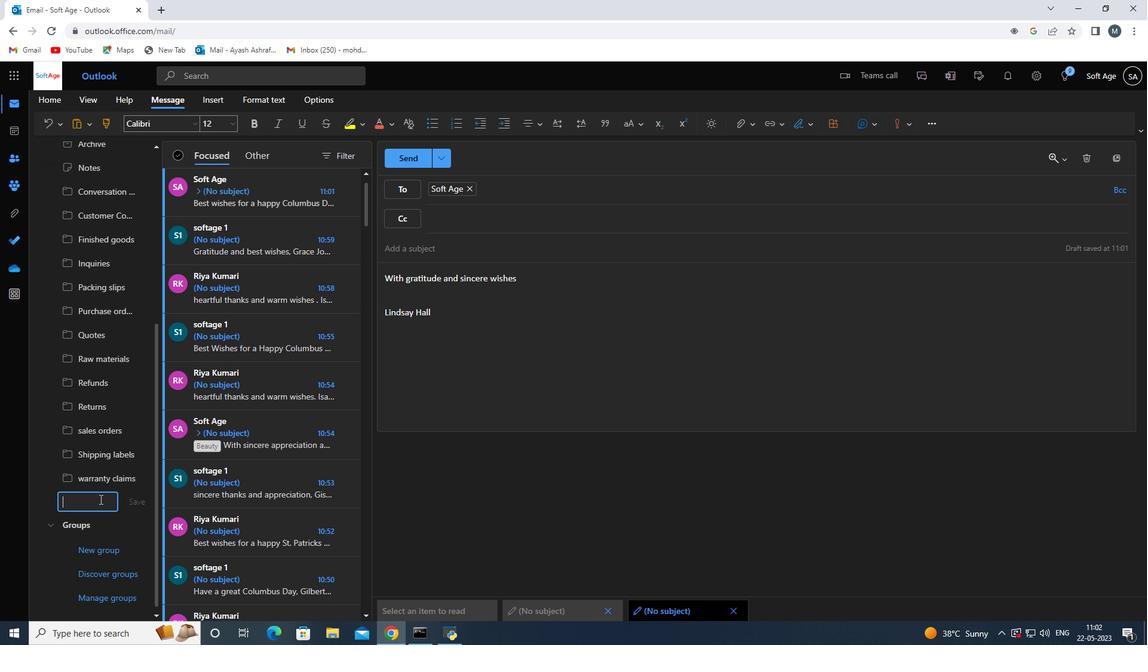 
Action: Key pressed <Key.shift>Product<Key.space>manuals<Key.space>
Screenshot: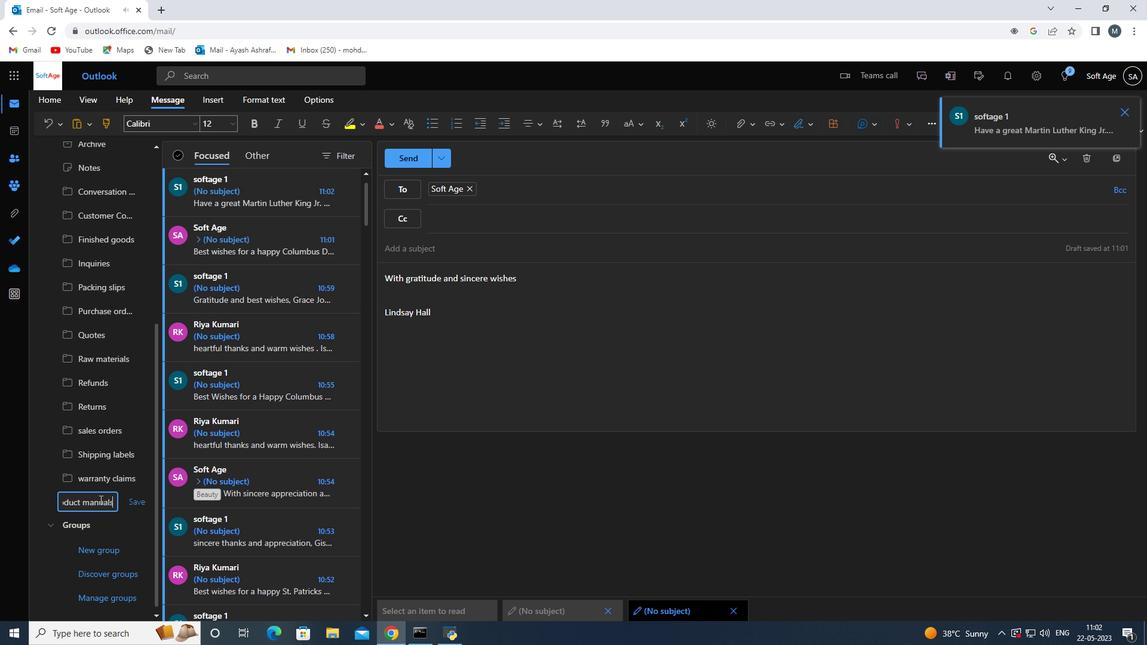 
Action: Mouse moved to (142, 497)
Screenshot: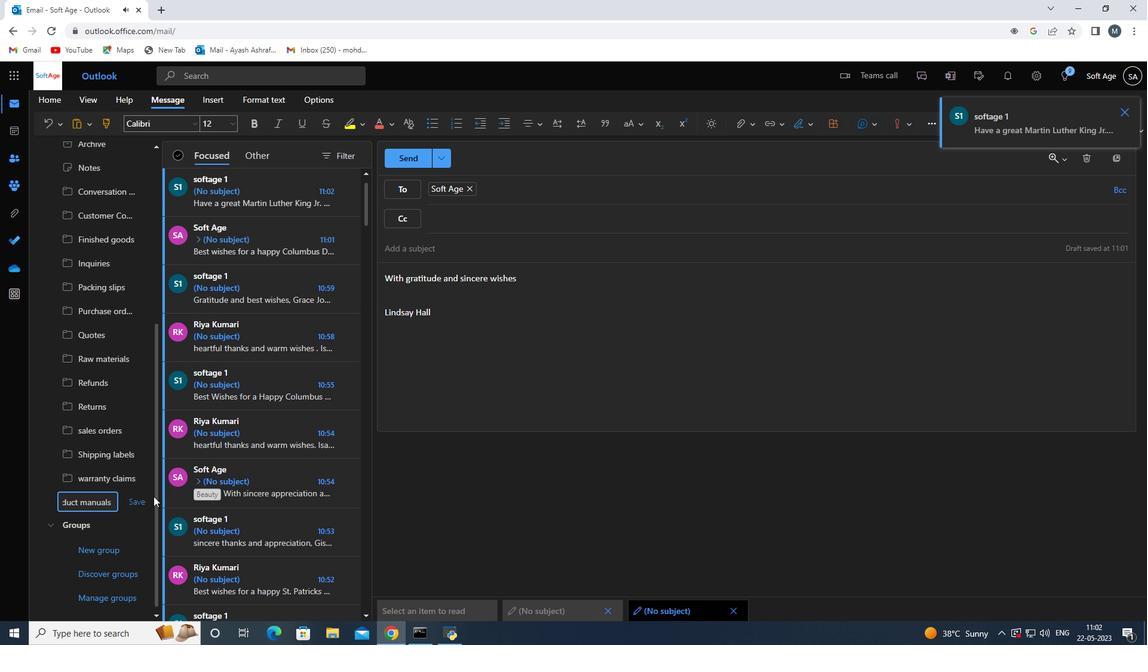 
Action: Mouse pressed left at (142, 497)
Screenshot: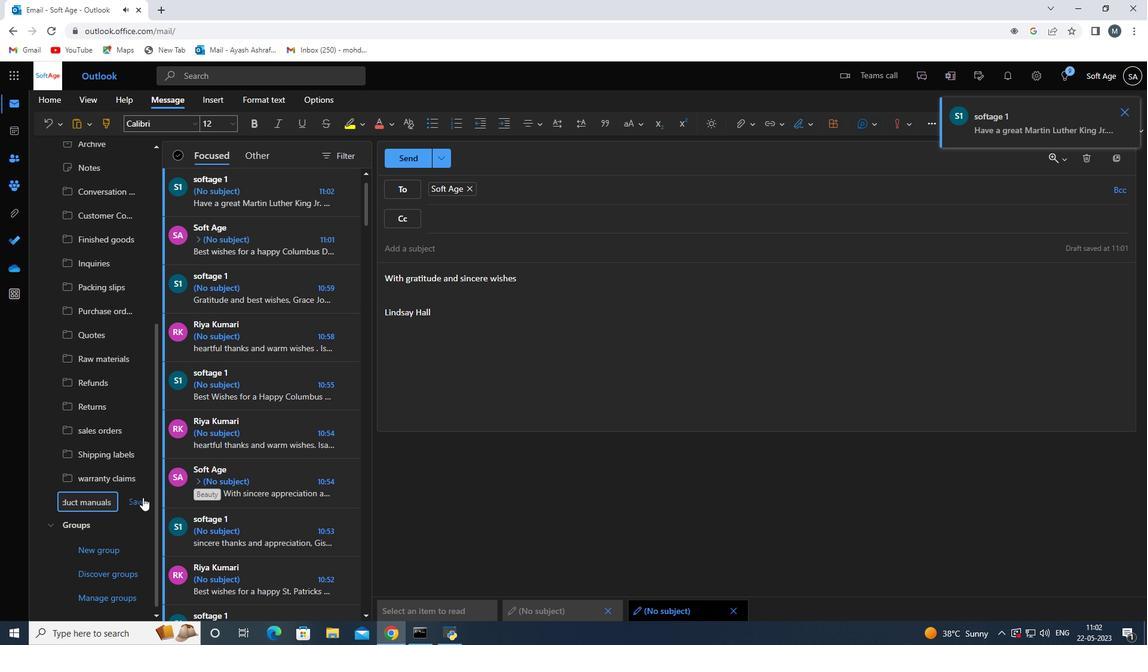 
Action: Mouse moved to (413, 153)
Screenshot: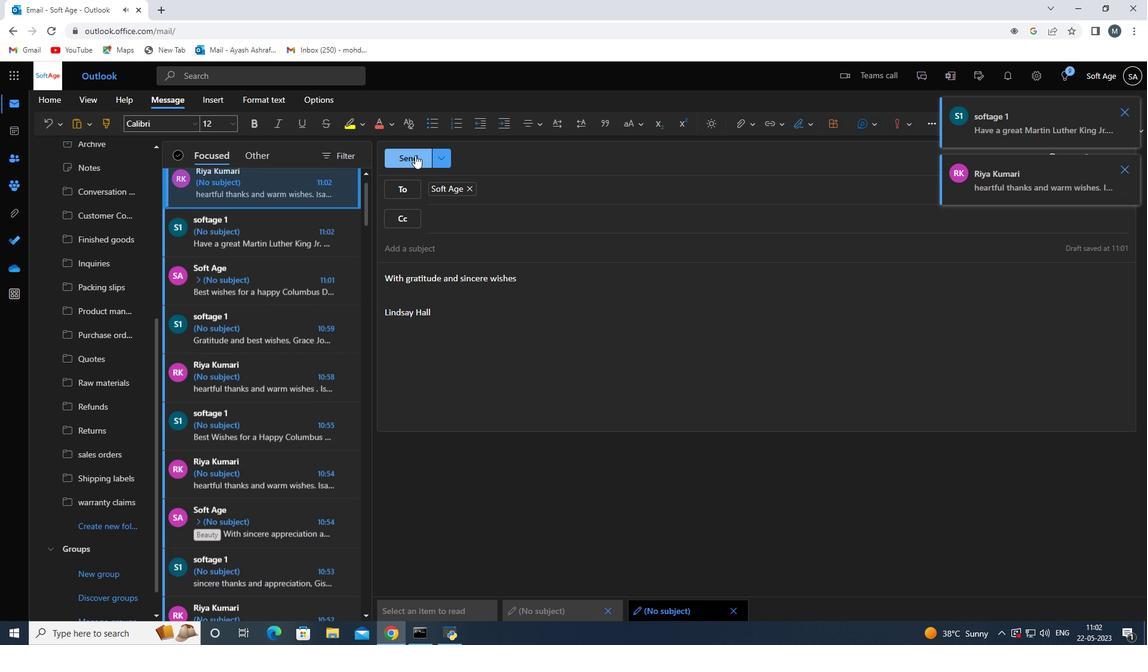 
Action: Mouse pressed left at (413, 153)
Screenshot: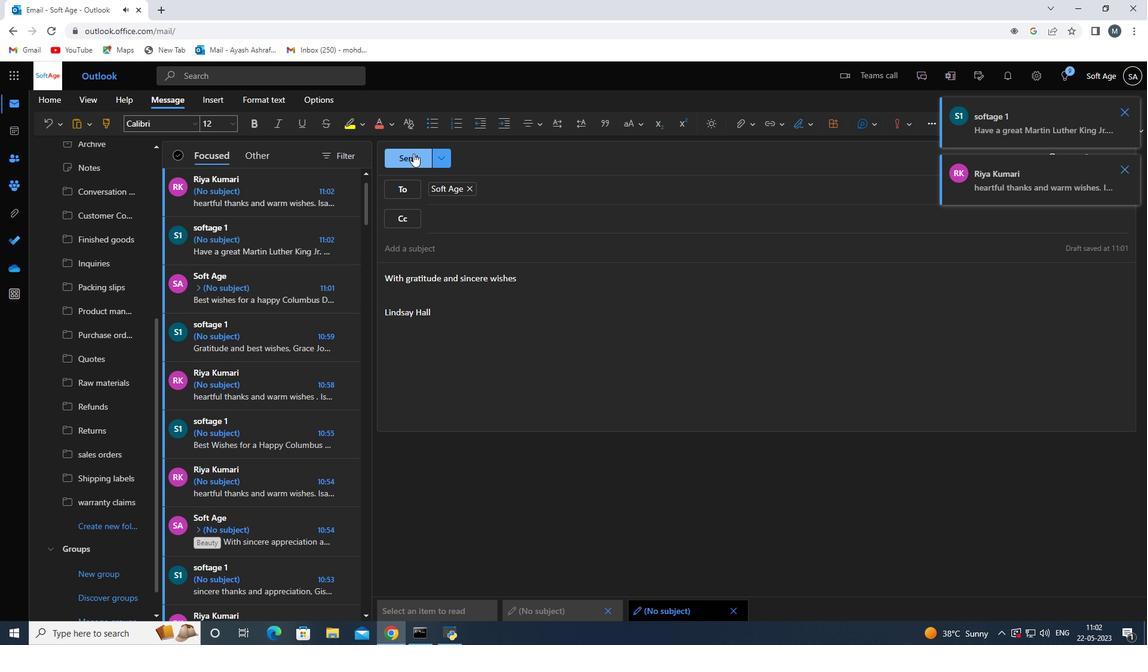 
Action: Mouse moved to (574, 366)
Screenshot: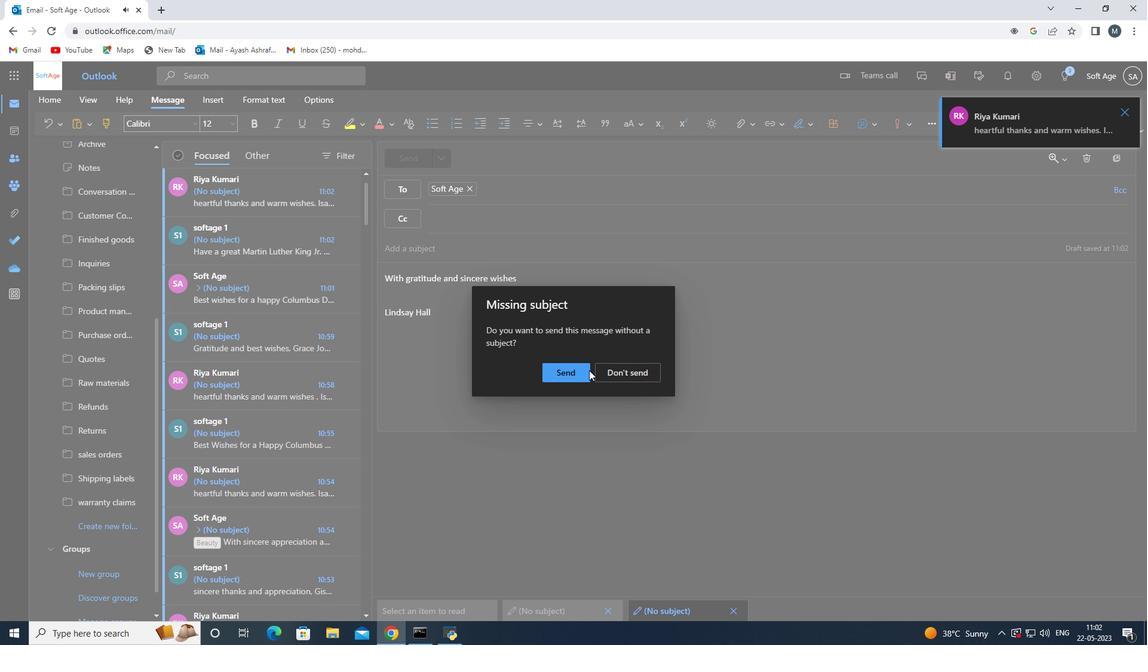 
Action: Mouse pressed left at (574, 366)
Screenshot: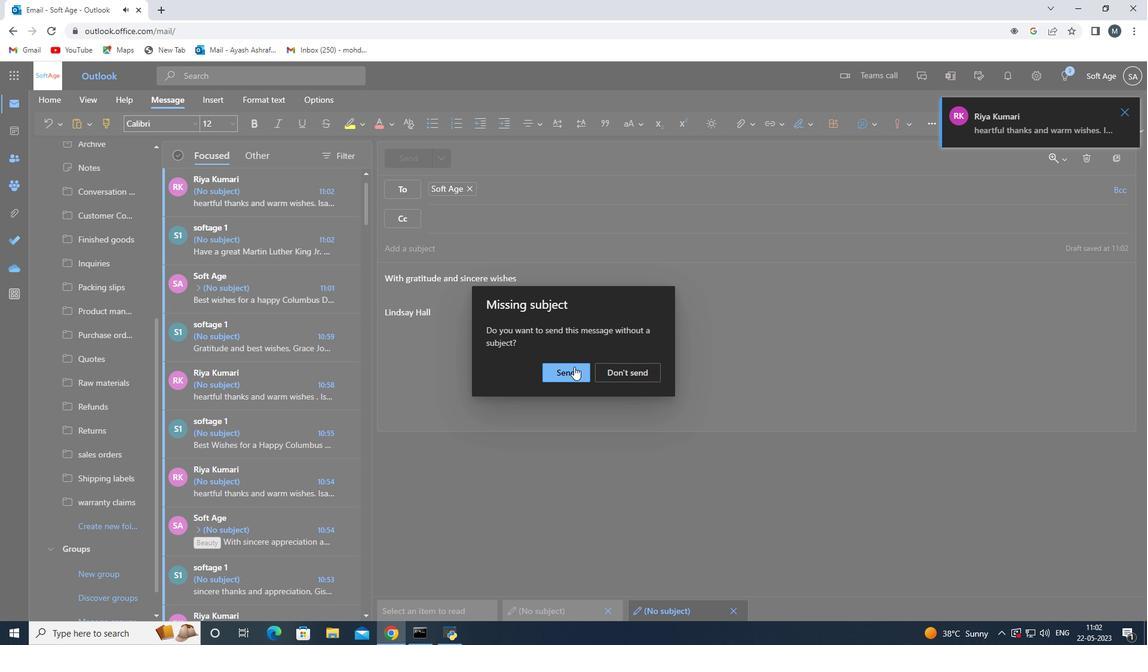 
Action: Mouse moved to (574, 366)
Screenshot: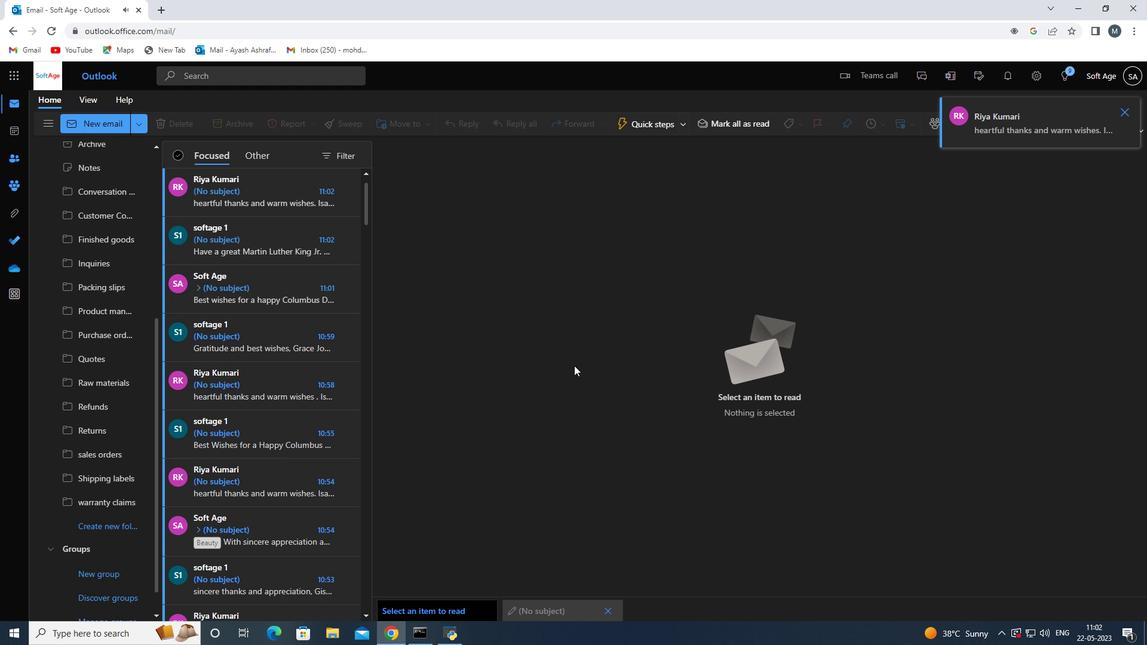 
